 Task: Search one way flight ticket for 3 adults, 3 children in premium economy from Orlando: Orlando International Airport to Greensboro: Piedmont Triad International Airport on 5-1-2023. Number of bags: 1 carry on bag. Price is upto 108000. Outbound departure time preference is 8:00.
Action: Mouse moved to (171, 139)
Screenshot: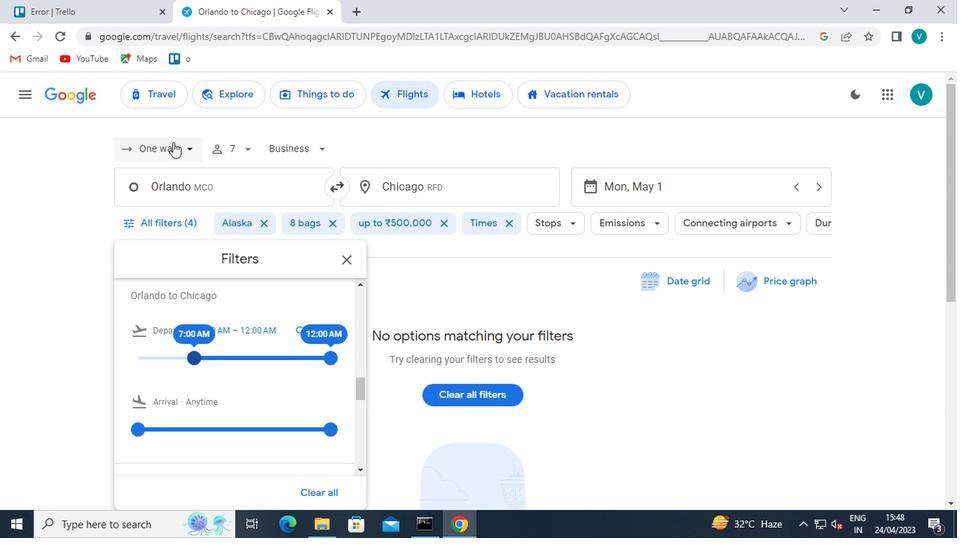 
Action: Mouse pressed left at (171, 139)
Screenshot: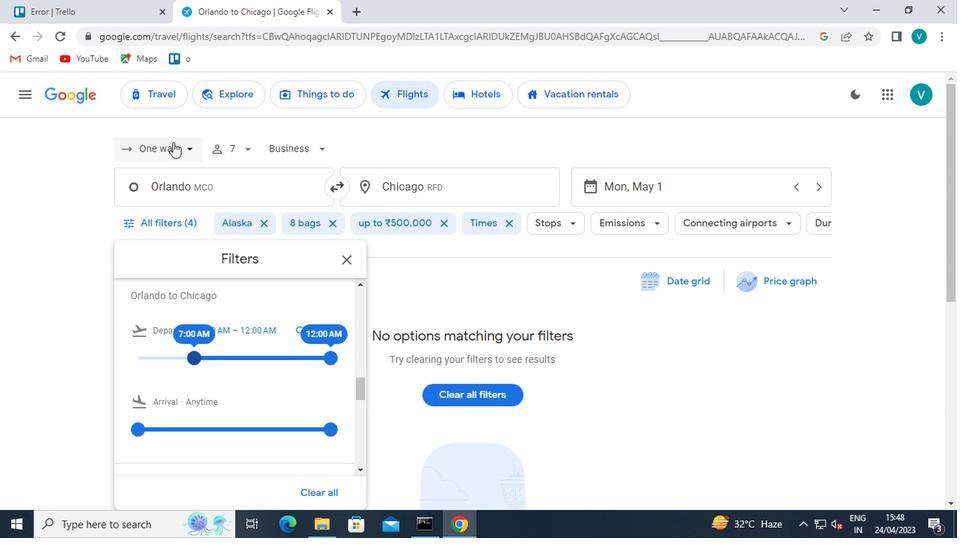 
Action: Mouse moved to (170, 220)
Screenshot: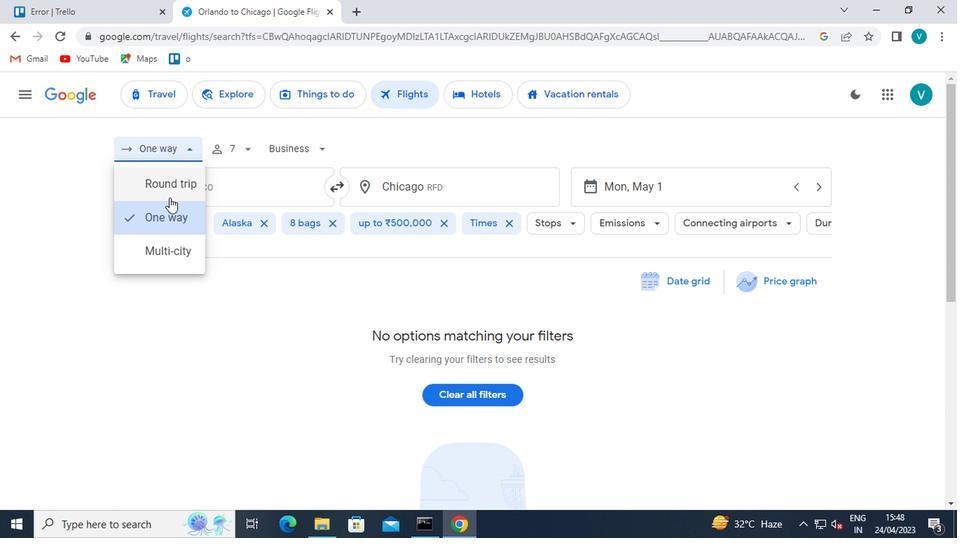 
Action: Mouse pressed left at (170, 220)
Screenshot: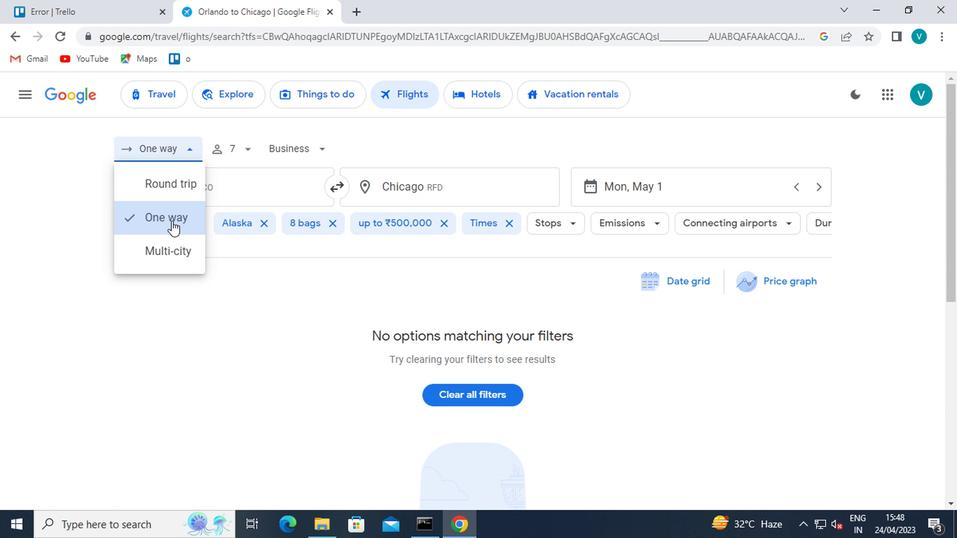 
Action: Mouse moved to (250, 147)
Screenshot: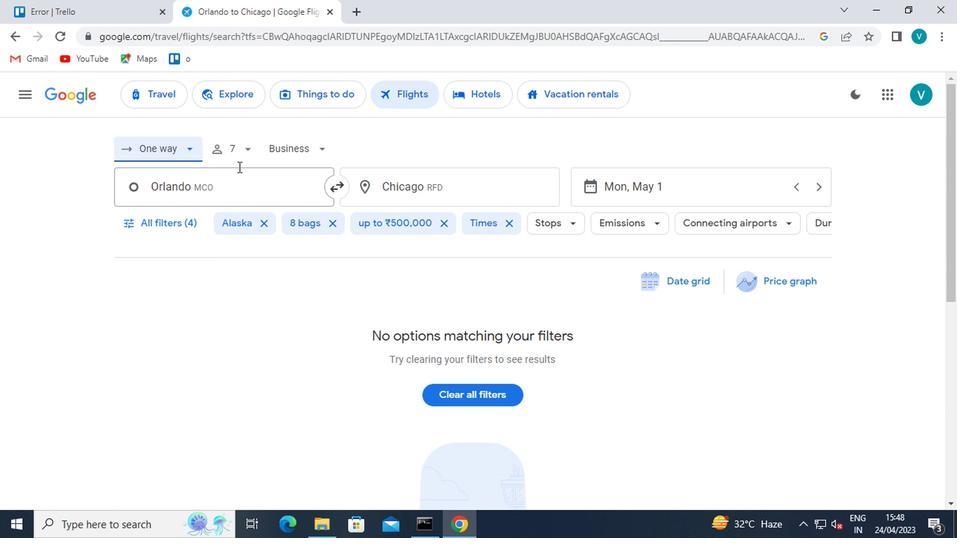 
Action: Mouse pressed left at (250, 147)
Screenshot: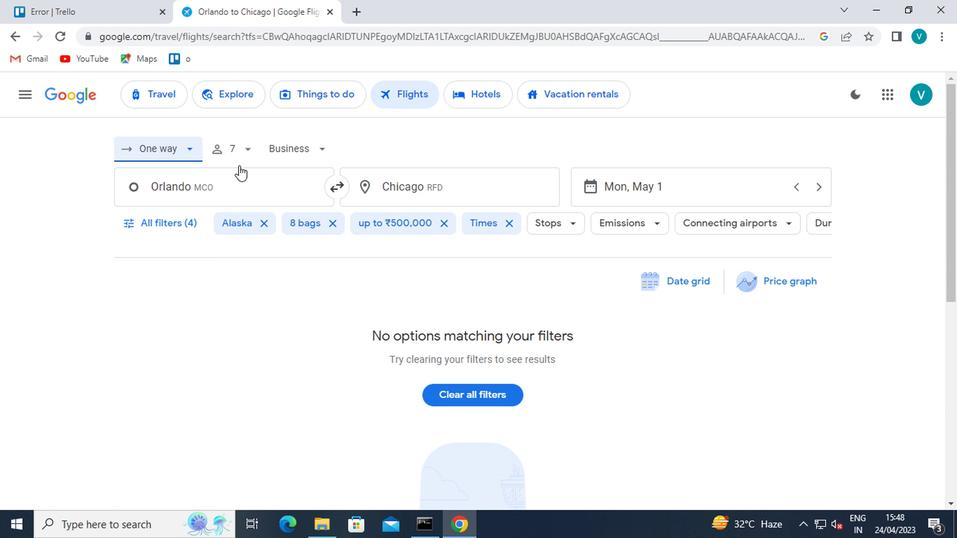 
Action: Mouse moved to (342, 178)
Screenshot: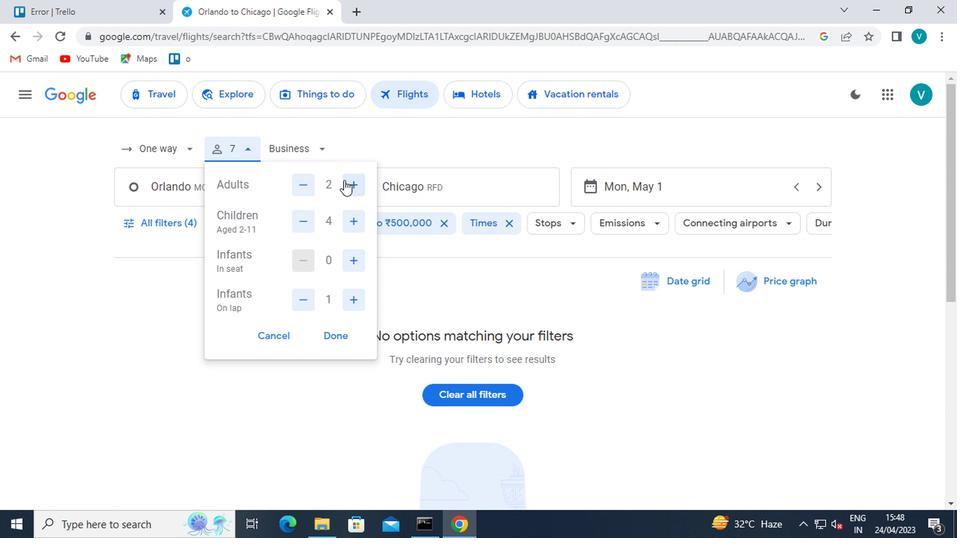 
Action: Mouse pressed left at (342, 178)
Screenshot: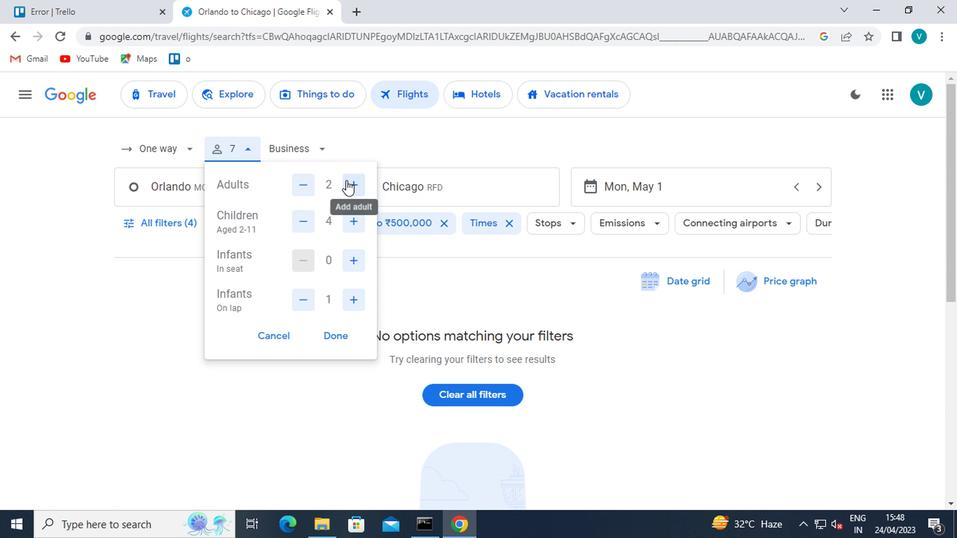 
Action: Mouse moved to (300, 217)
Screenshot: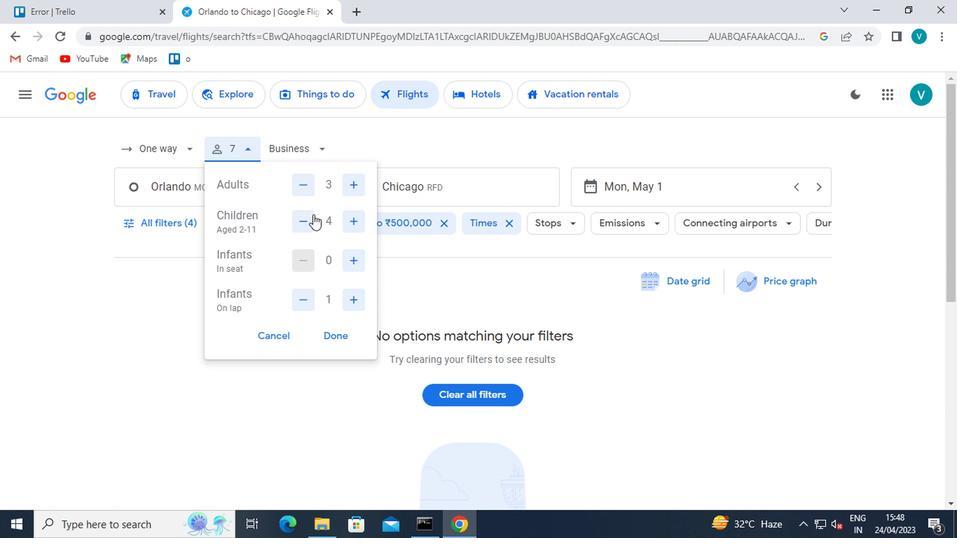 
Action: Mouse pressed left at (300, 217)
Screenshot: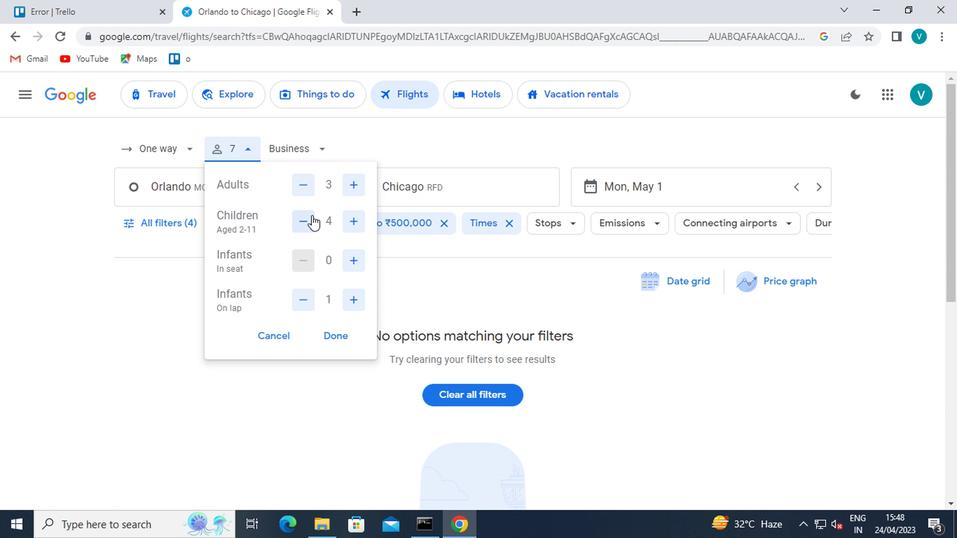 
Action: Mouse moved to (303, 298)
Screenshot: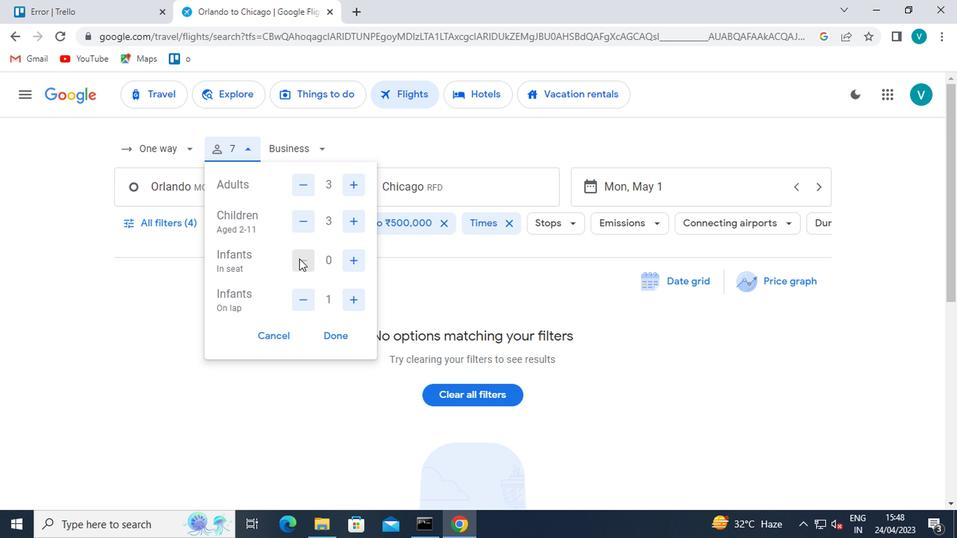 
Action: Mouse pressed left at (303, 298)
Screenshot: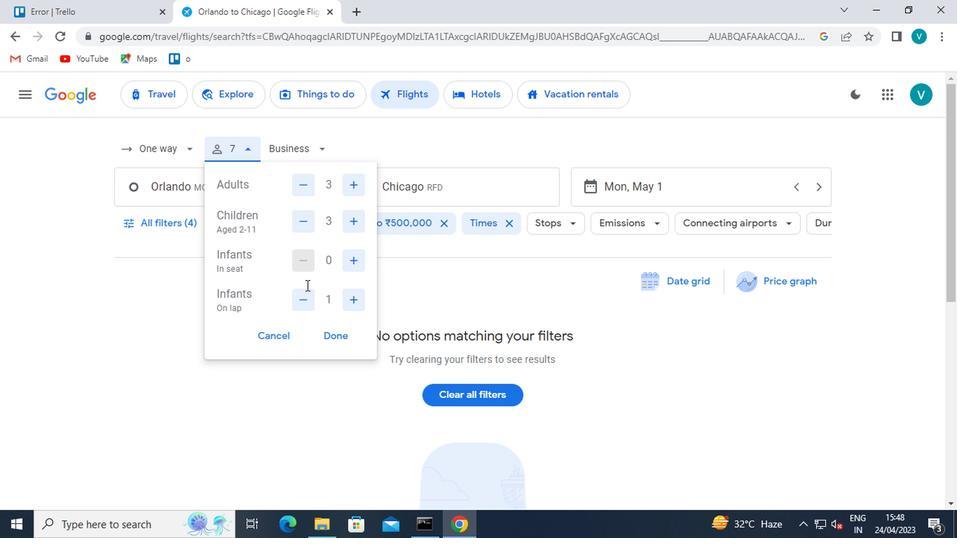 
Action: Mouse moved to (332, 337)
Screenshot: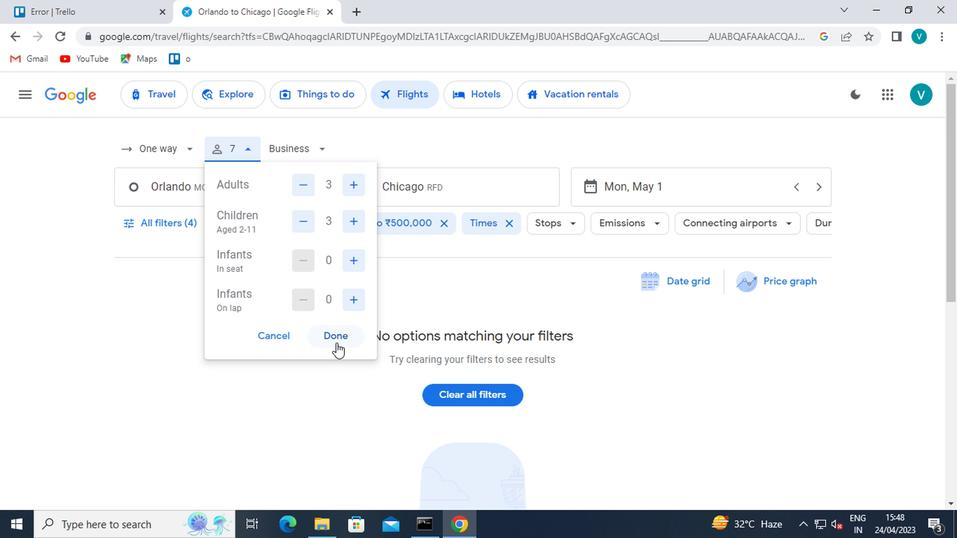 
Action: Mouse pressed left at (332, 337)
Screenshot: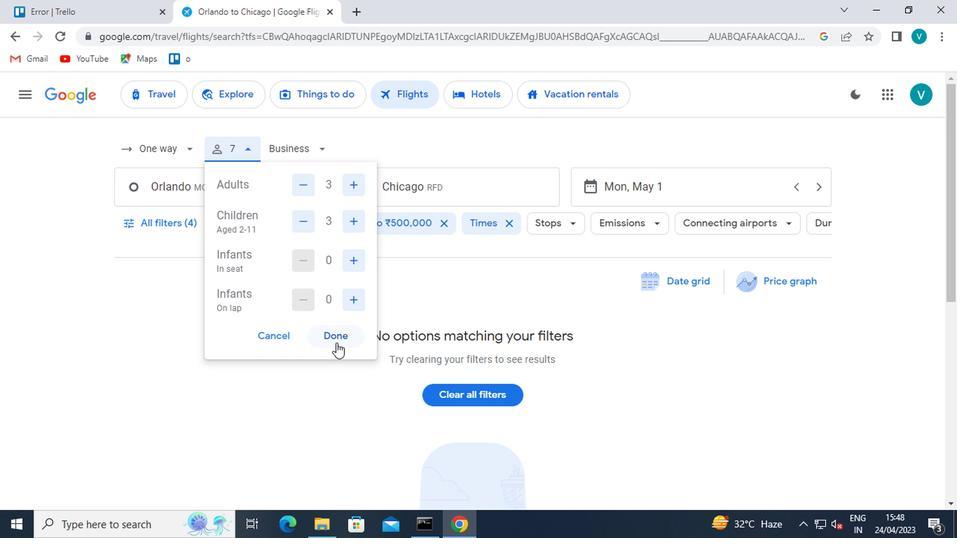 
Action: Mouse moved to (318, 155)
Screenshot: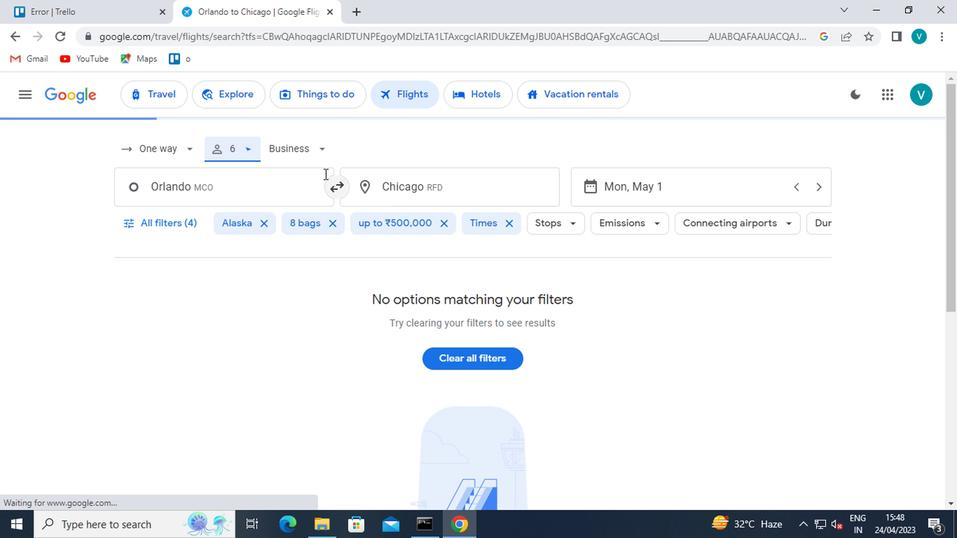 
Action: Mouse pressed left at (318, 155)
Screenshot: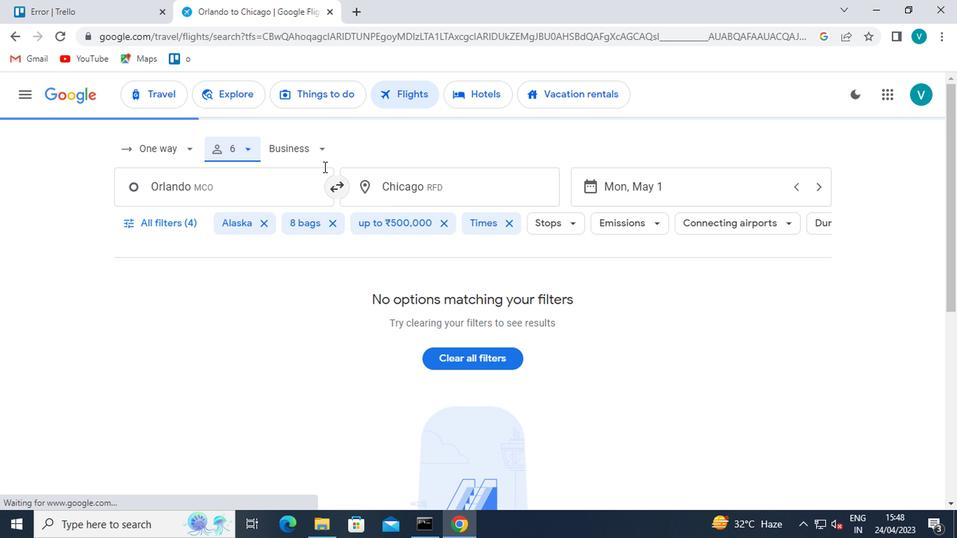 
Action: Mouse moved to (323, 219)
Screenshot: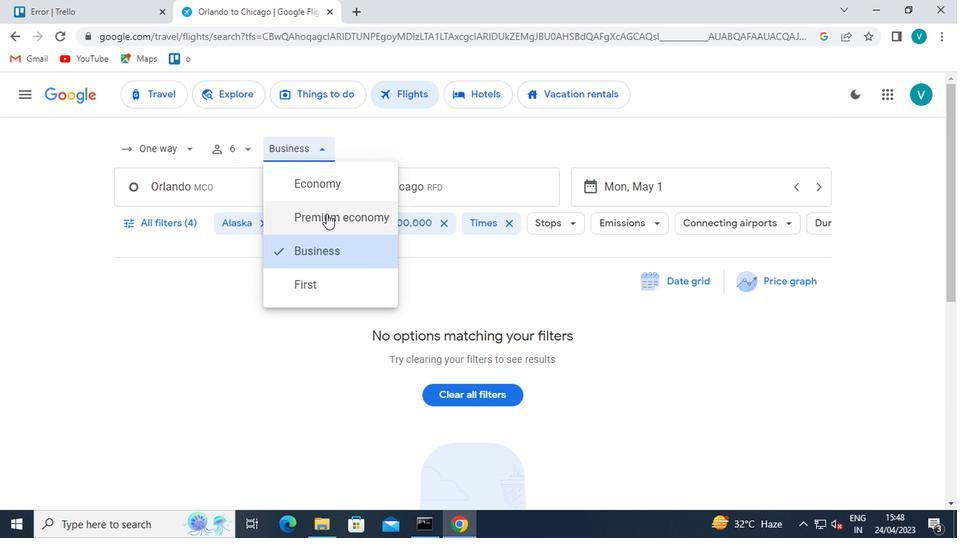 
Action: Mouse pressed left at (323, 219)
Screenshot: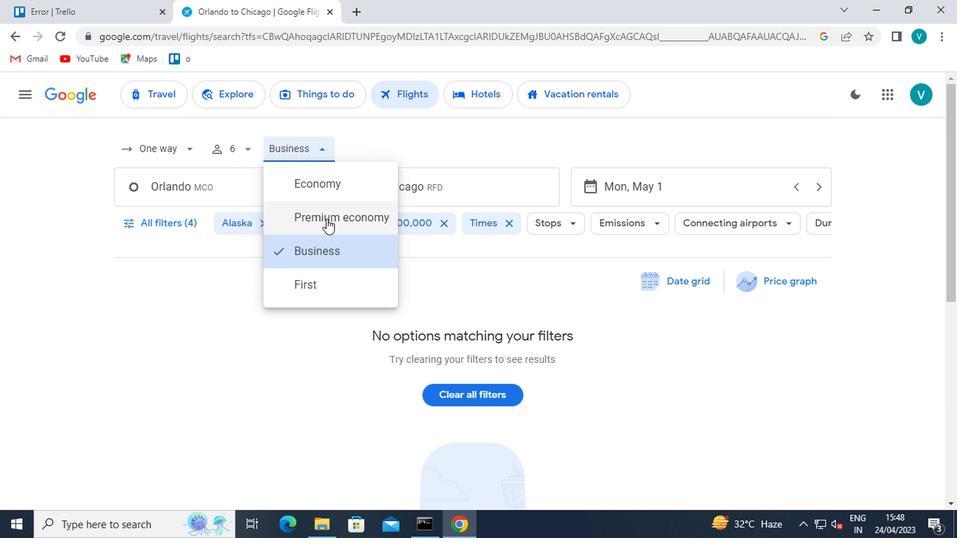 
Action: Mouse moved to (231, 195)
Screenshot: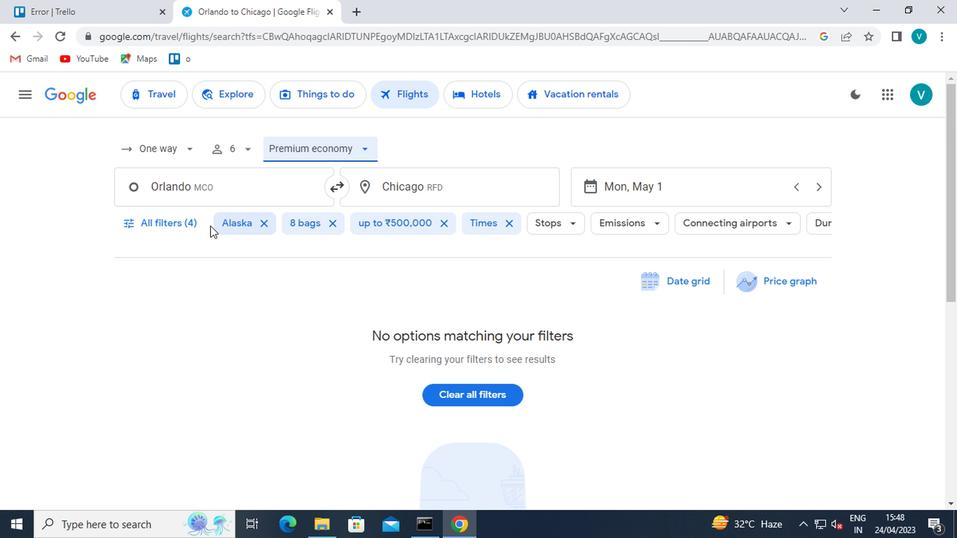 
Action: Mouse pressed left at (231, 195)
Screenshot: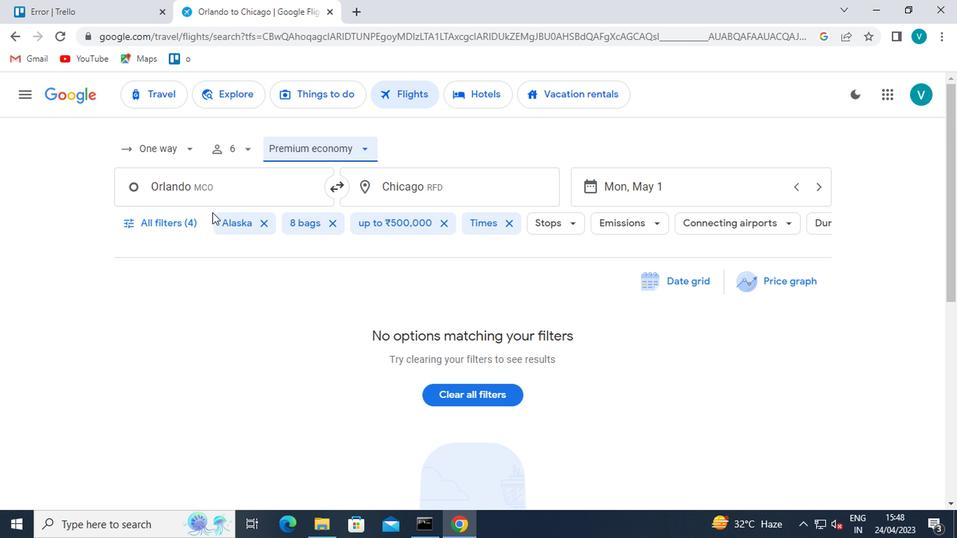 
Action: Mouse moved to (236, 257)
Screenshot: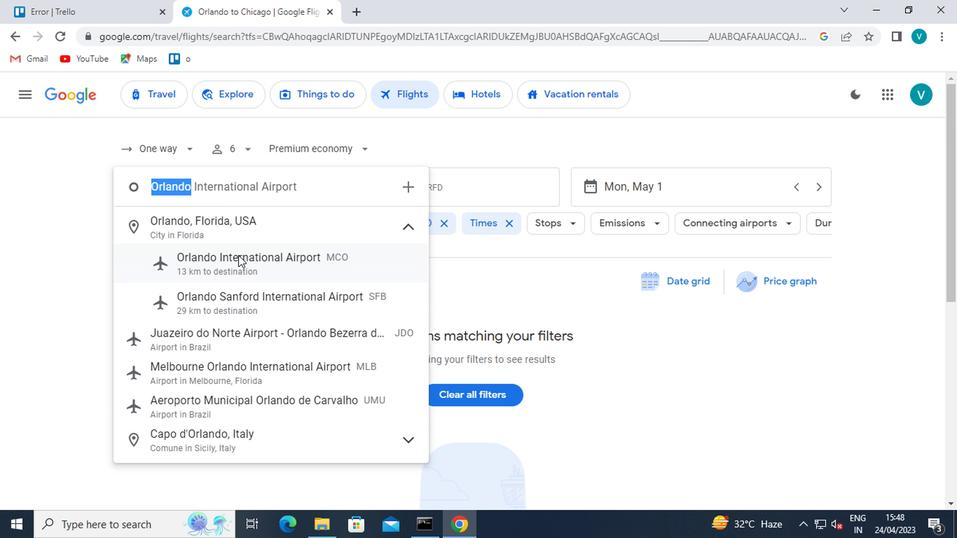 
Action: Mouse pressed left at (236, 257)
Screenshot: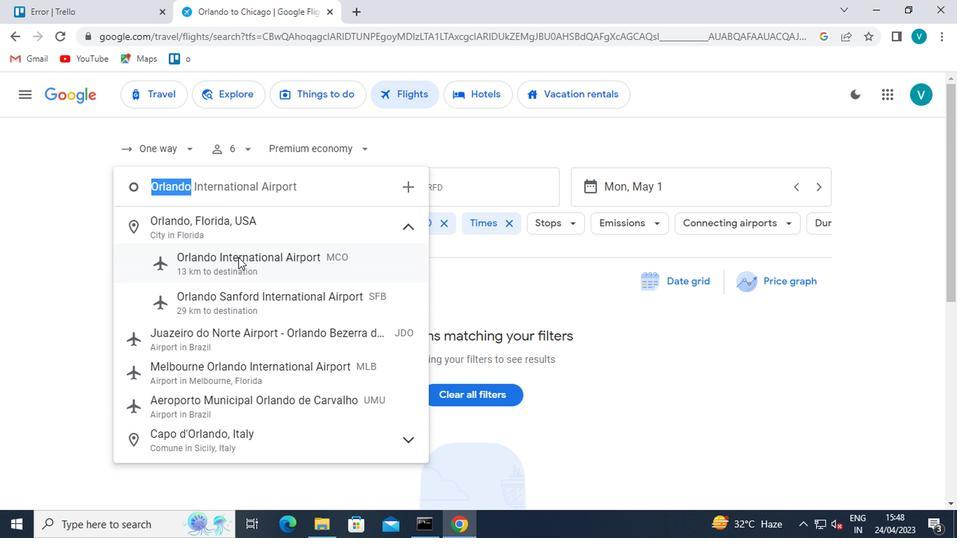 
Action: Mouse moved to (447, 181)
Screenshot: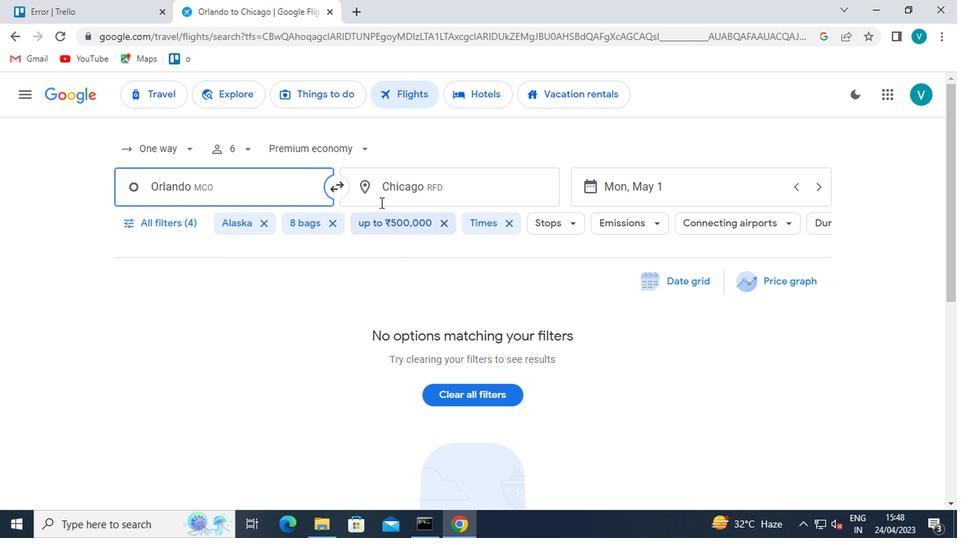 
Action: Mouse pressed left at (447, 181)
Screenshot: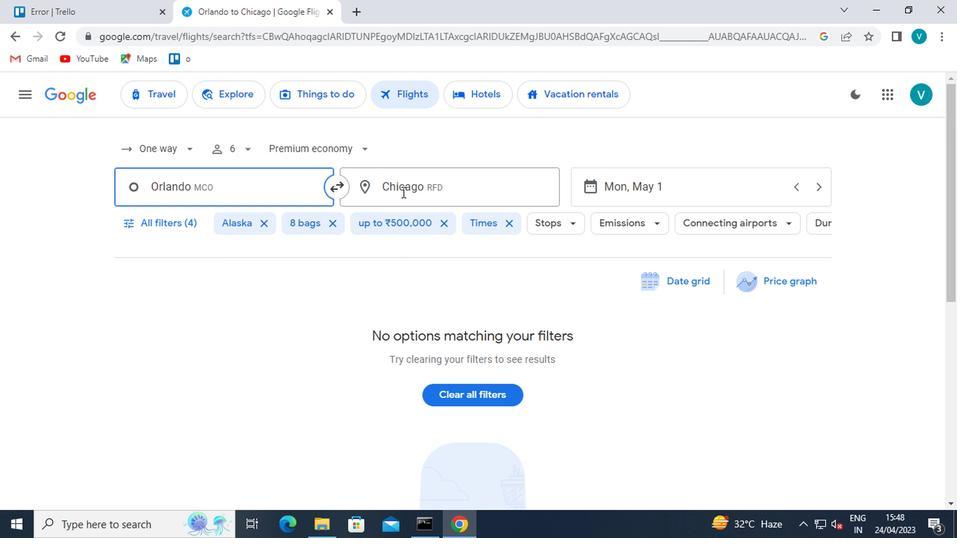 
Action: Mouse moved to (395, 154)
Screenshot: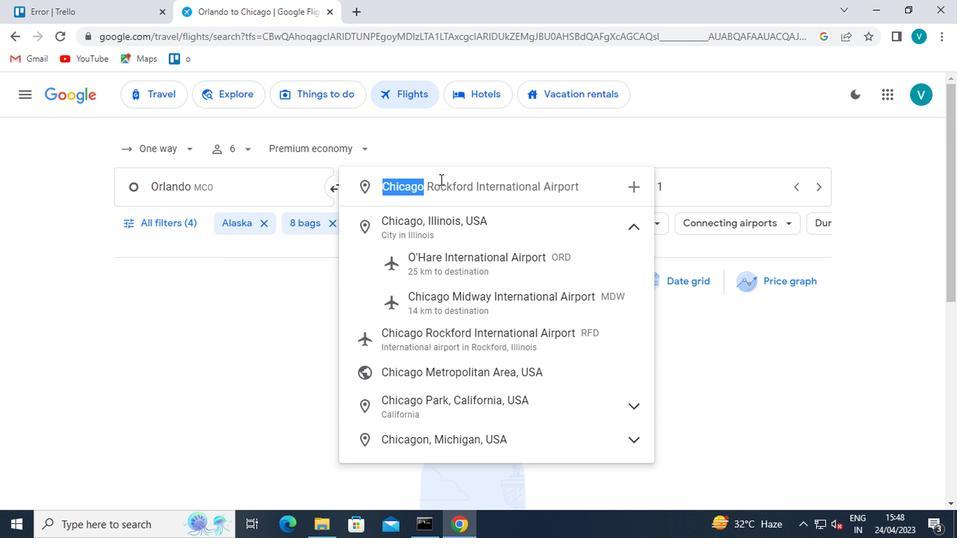 
Action: Key pressed <Key.shift>GREENSBORO
Screenshot: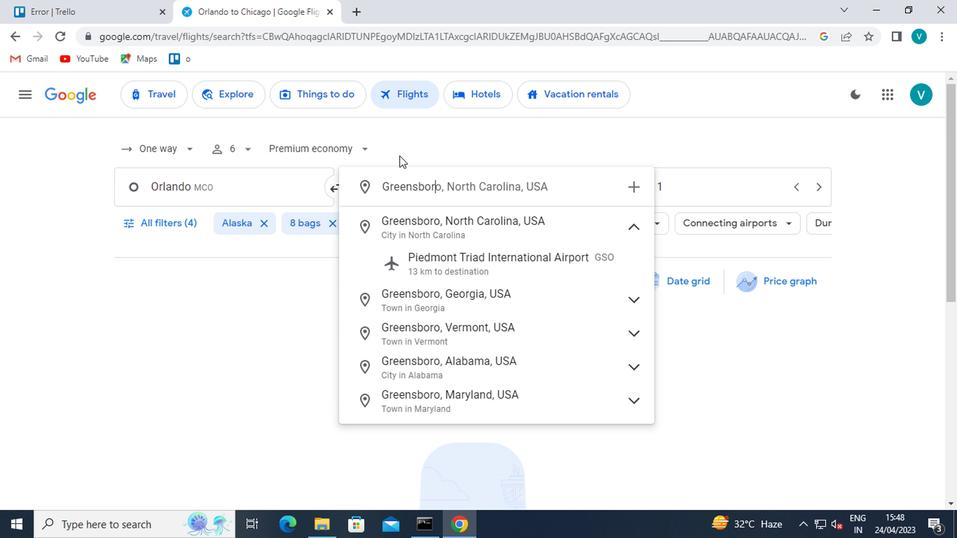 
Action: Mouse moved to (462, 250)
Screenshot: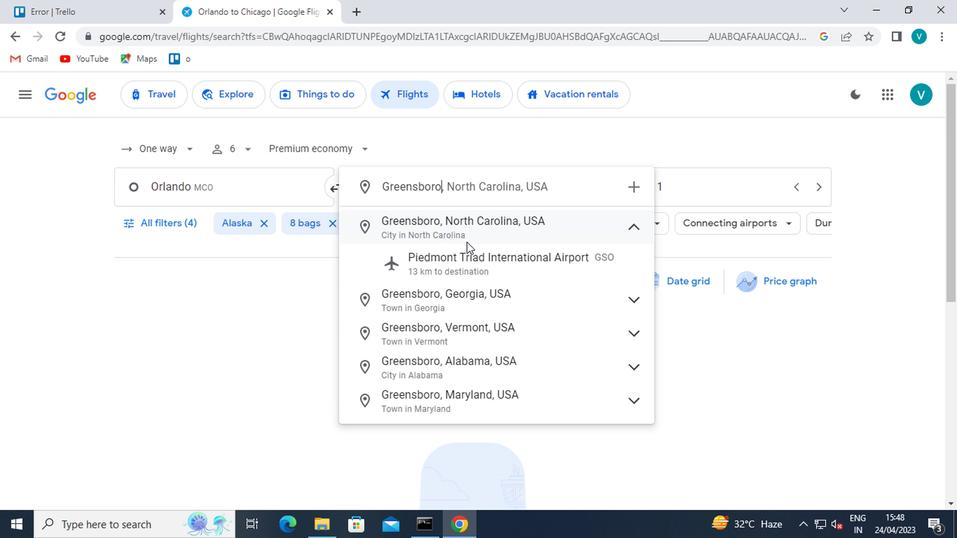 
Action: Mouse pressed left at (462, 250)
Screenshot: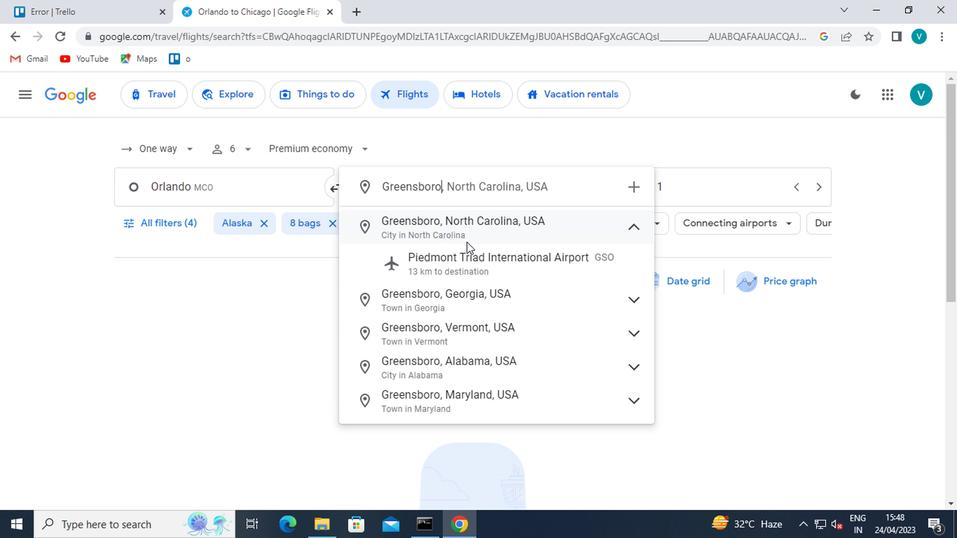 
Action: Mouse moved to (731, 180)
Screenshot: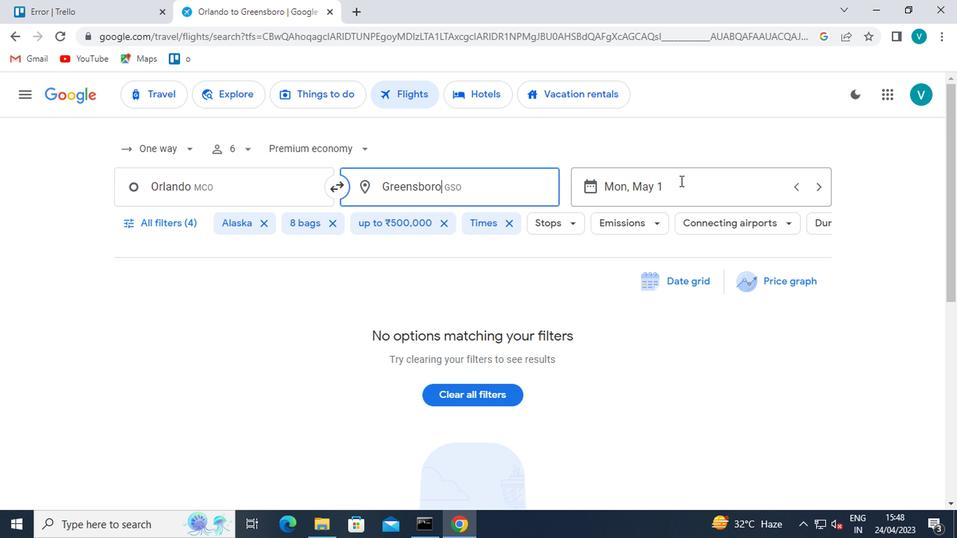 
Action: Mouse pressed left at (731, 180)
Screenshot: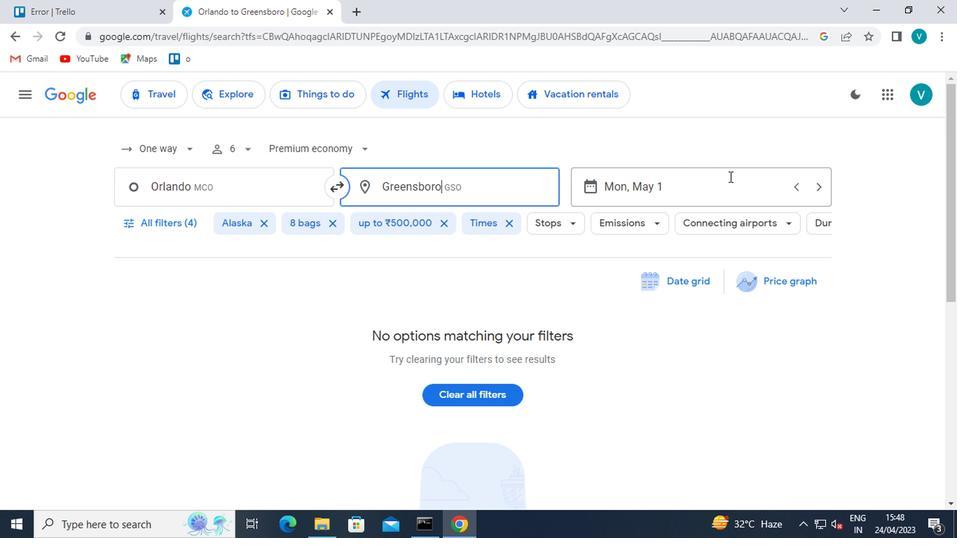 
Action: Mouse moved to (631, 257)
Screenshot: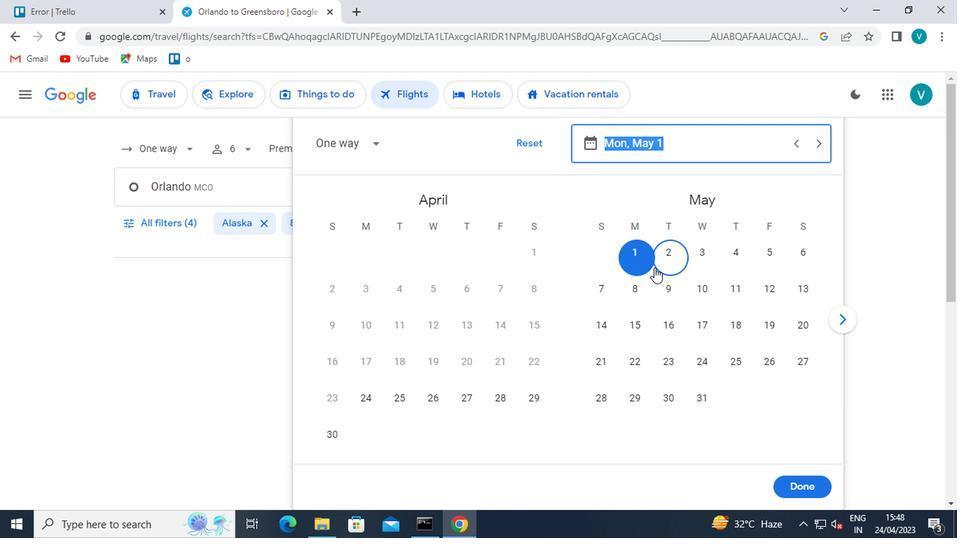 
Action: Mouse pressed left at (631, 257)
Screenshot: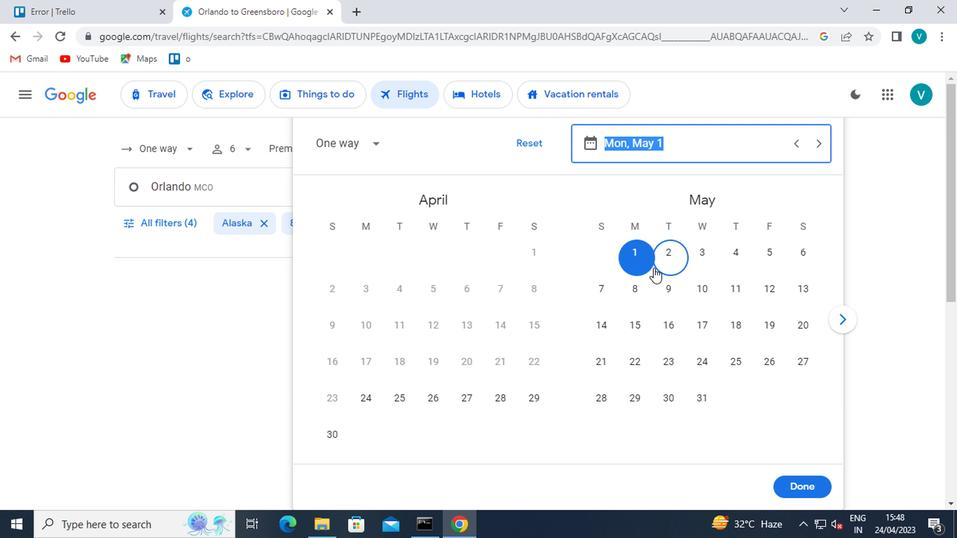 
Action: Mouse moved to (780, 493)
Screenshot: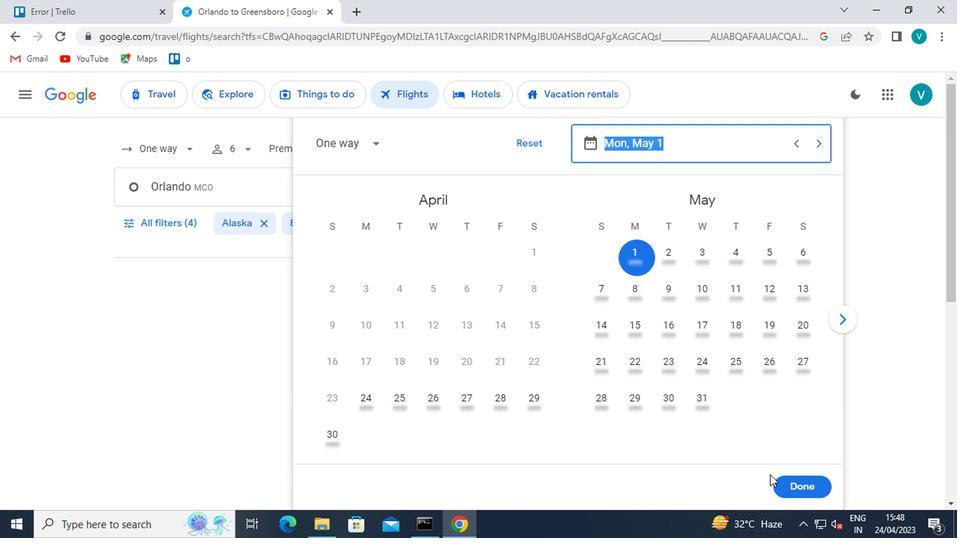 
Action: Mouse pressed left at (780, 493)
Screenshot: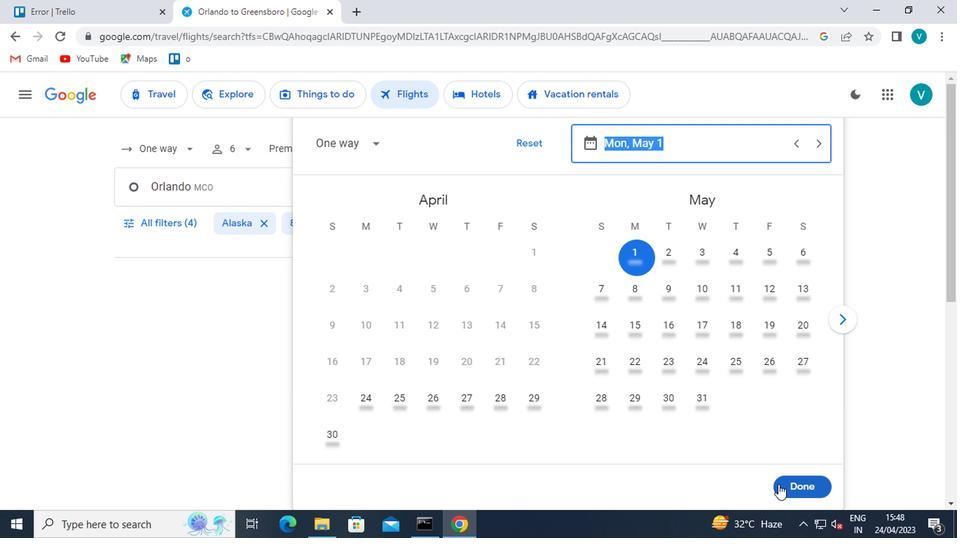 
Action: Mouse moved to (181, 227)
Screenshot: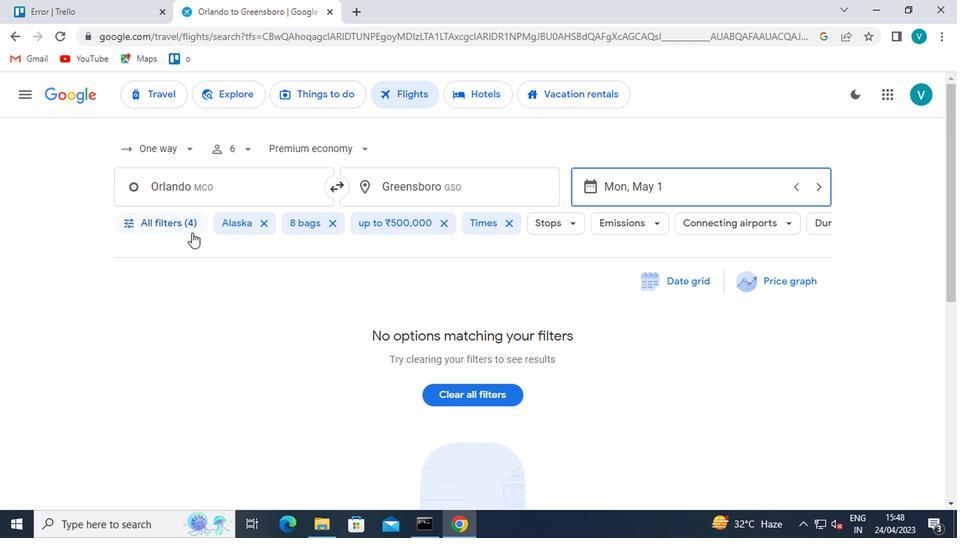 
Action: Mouse pressed left at (181, 227)
Screenshot: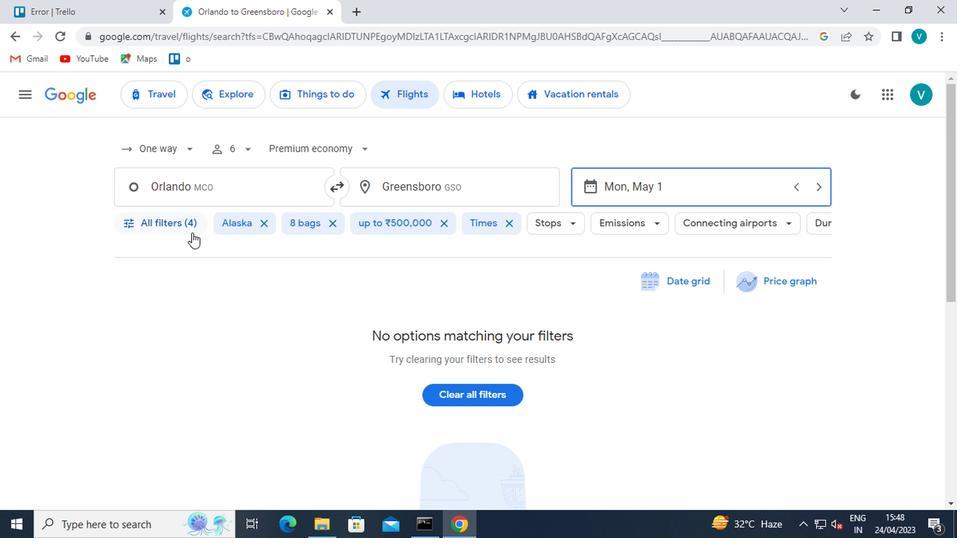 
Action: Mouse moved to (309, 353)
Screenshot: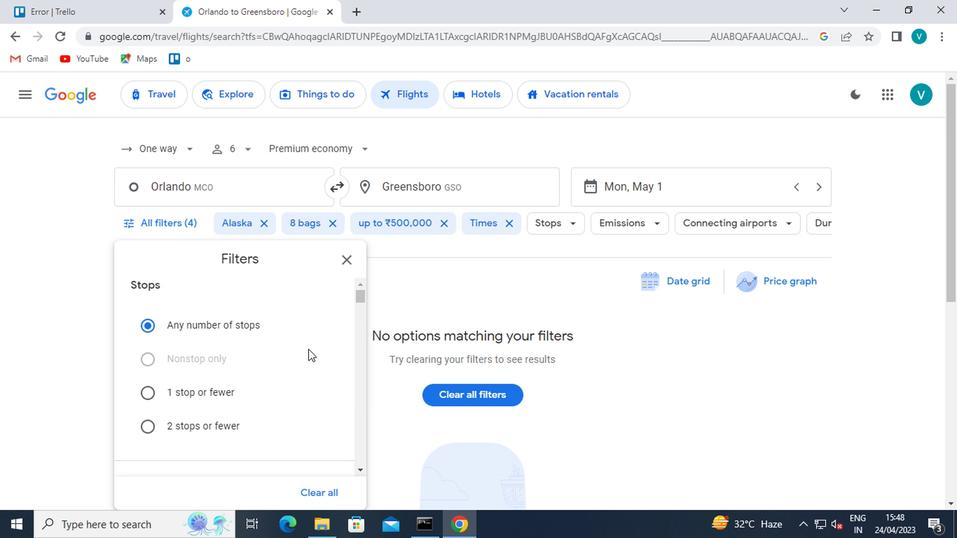 
Action: Mouse scrolled (309, 352) with delta (0, 0)
Screenshot: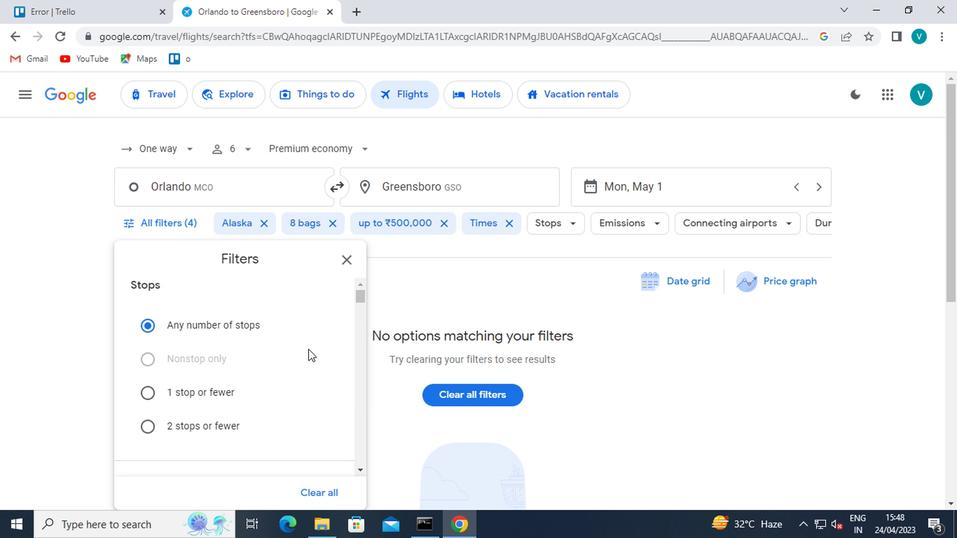 
Action: Mouse moved to (313, 352)
Screenshot: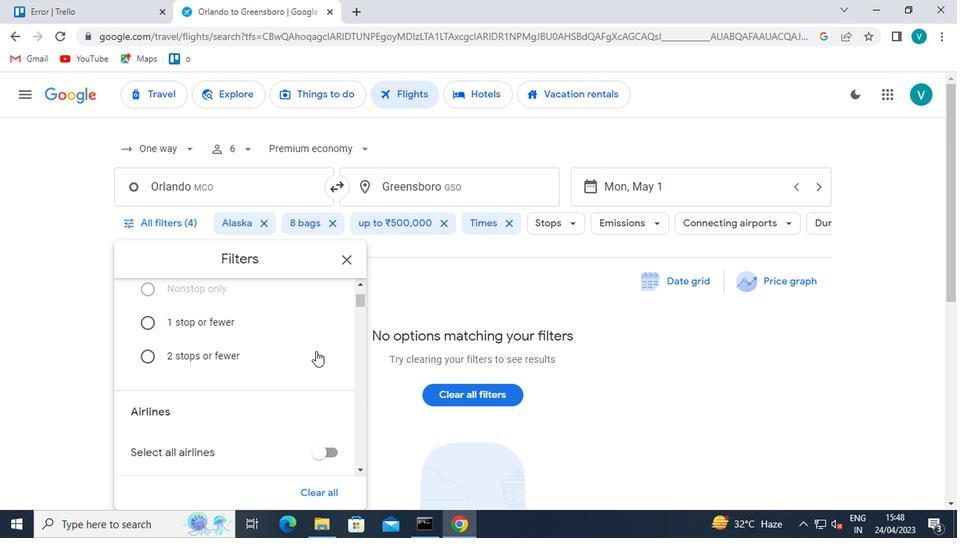 
Action: Mouse scrolled (313, 351) with delta (0, 0)
Screenshot: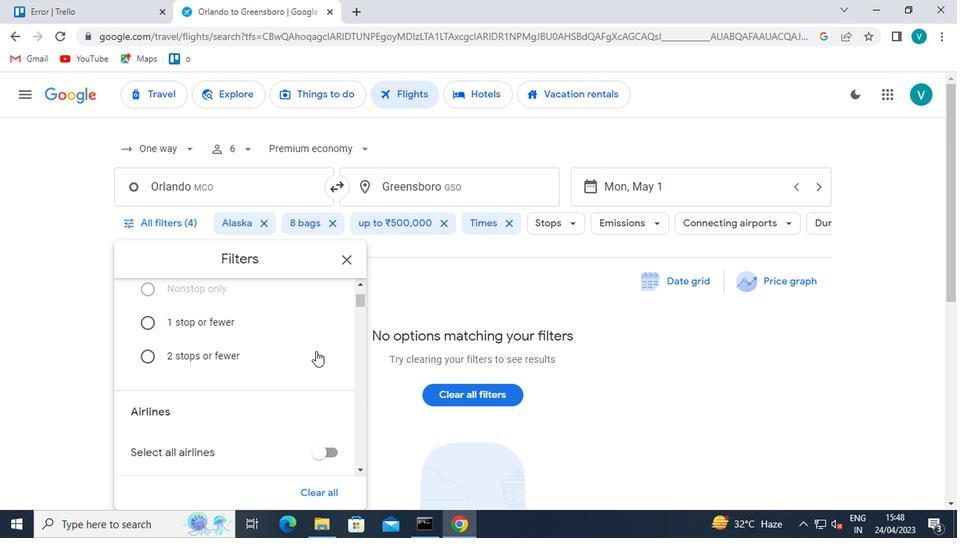 
Action: Mouse scrolled (313, 351) with delta (0, 0)
Screenshot: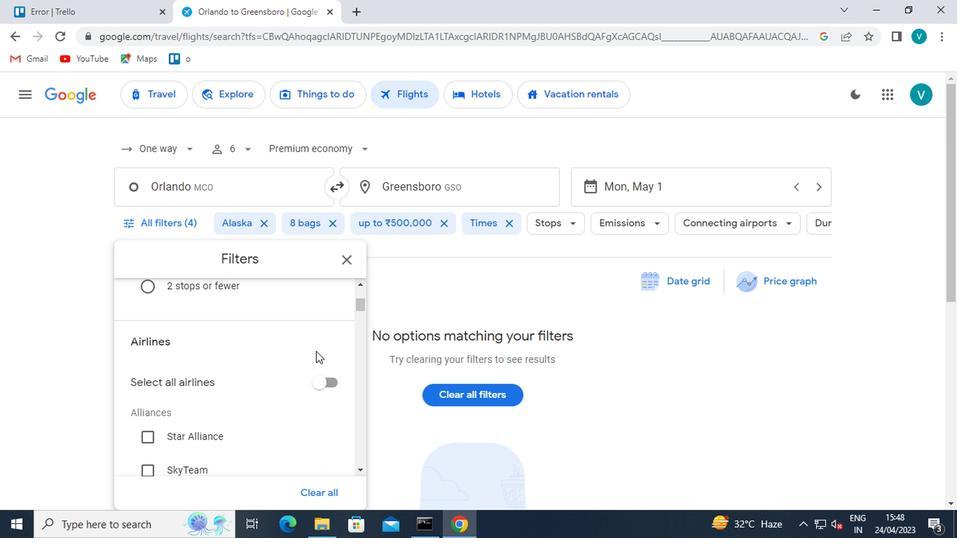 
Action: Mouse scrolled (313, 351) with delta (0, 0)
Screenshot: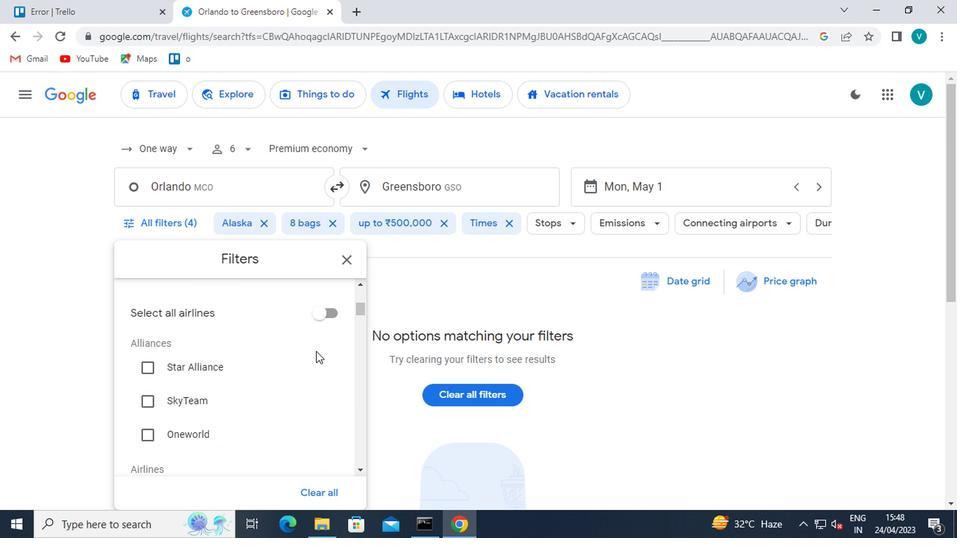 
Action: Mouse scrolled (313, 351) with delta (0, 0)
Screenshot: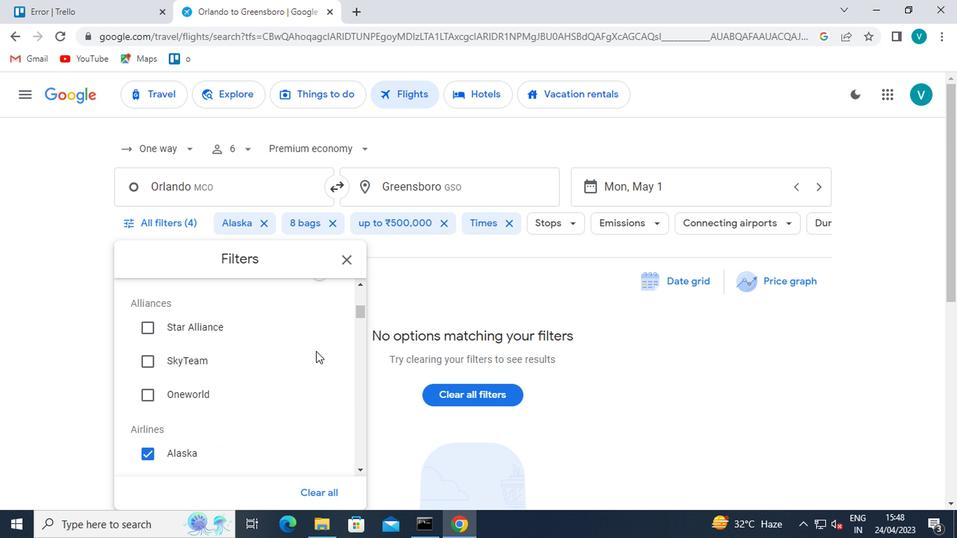 
Action: Mouse scrolled (313, 353) with delta (0, 0)
Screenshot: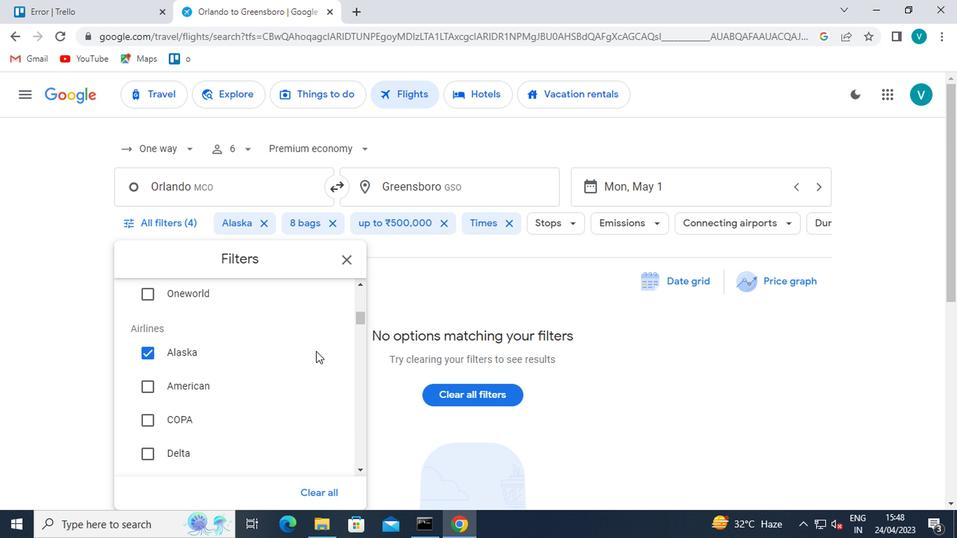 
Action: Mouse scrolled (313, 353) with delta (0, 0)
Screenshot: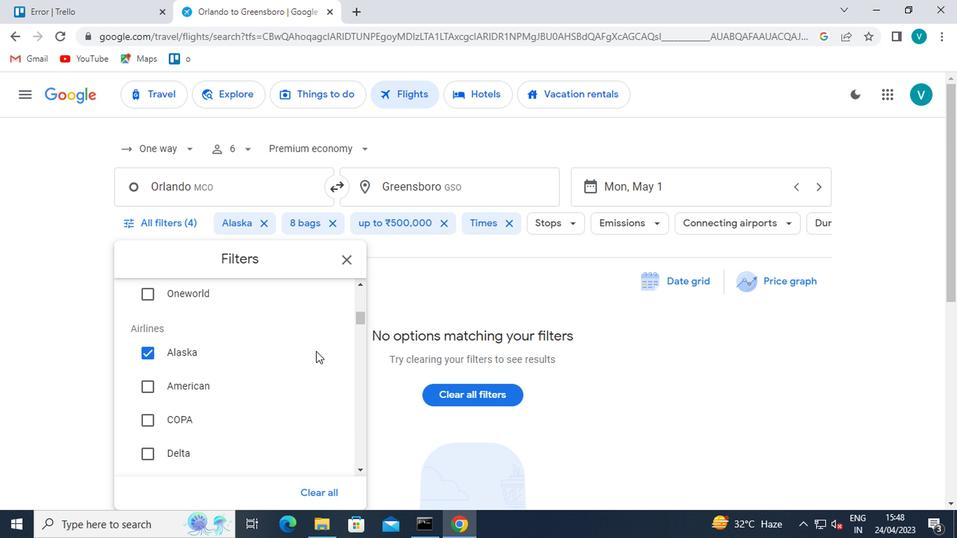 
Action: Mouse scrolled (313, 353) with delta (0, 0)
Screenshot: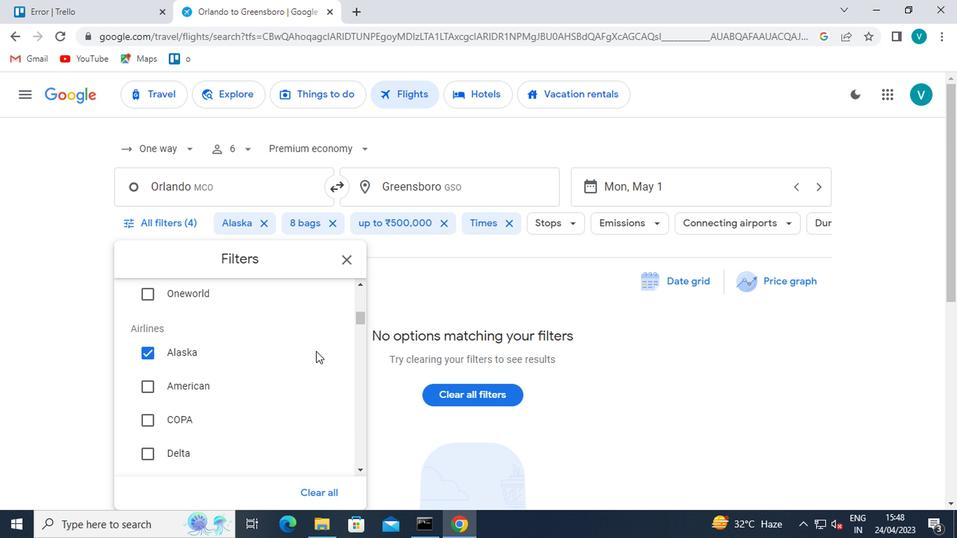 
Action: Mouse scrolled (313, 353) with delta (0, 0)
Screenshot: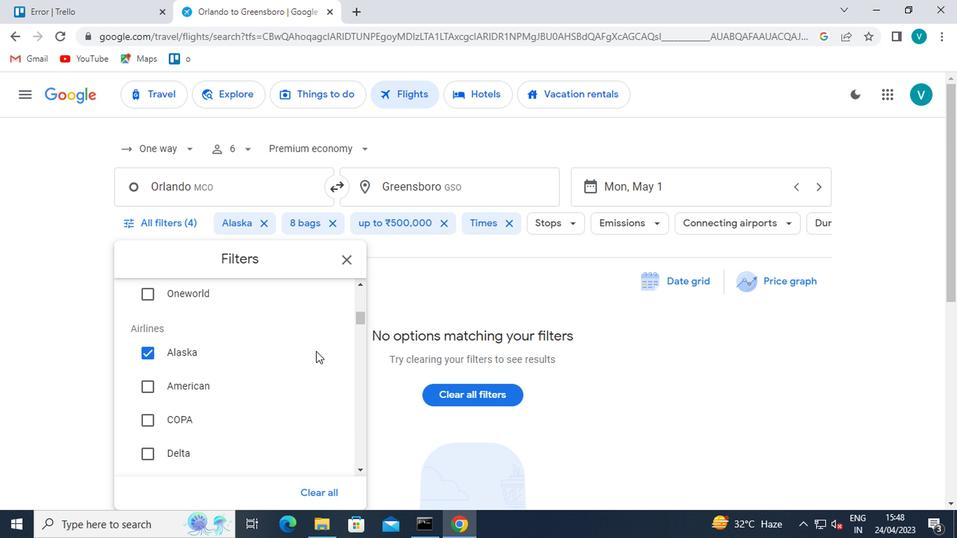 
Action: Mouse scrolled (313, 353) with delta (0, 0)
Screenshot: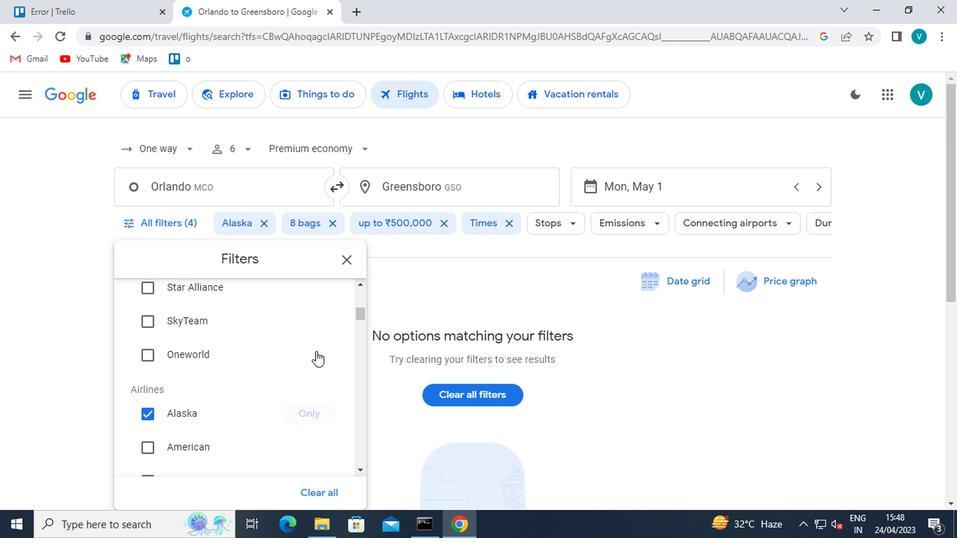 
Action: Mouse scrolled (313, 351) with delta (0, 0)
Screenshot: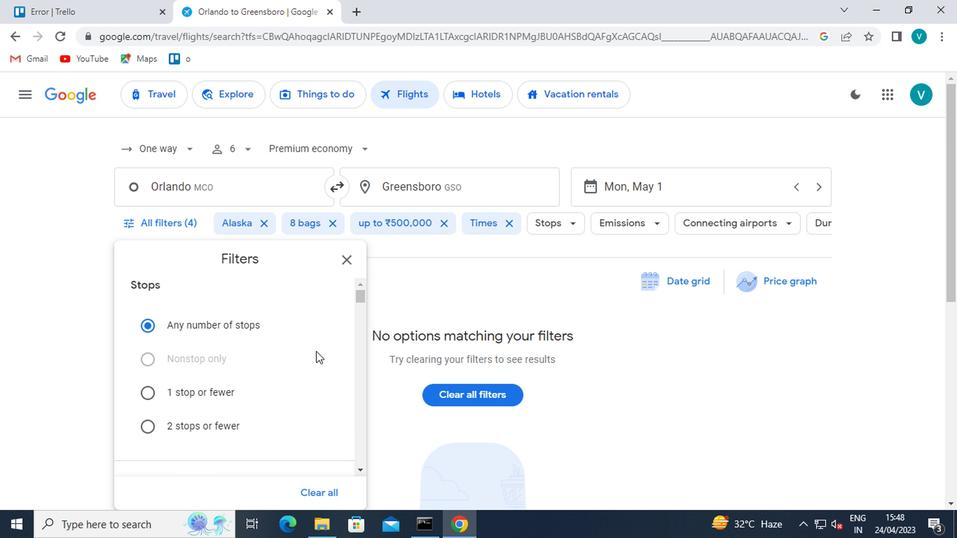 
Action: Mouse scrolled (313, 351) with delta (0, 0)
Screenshot: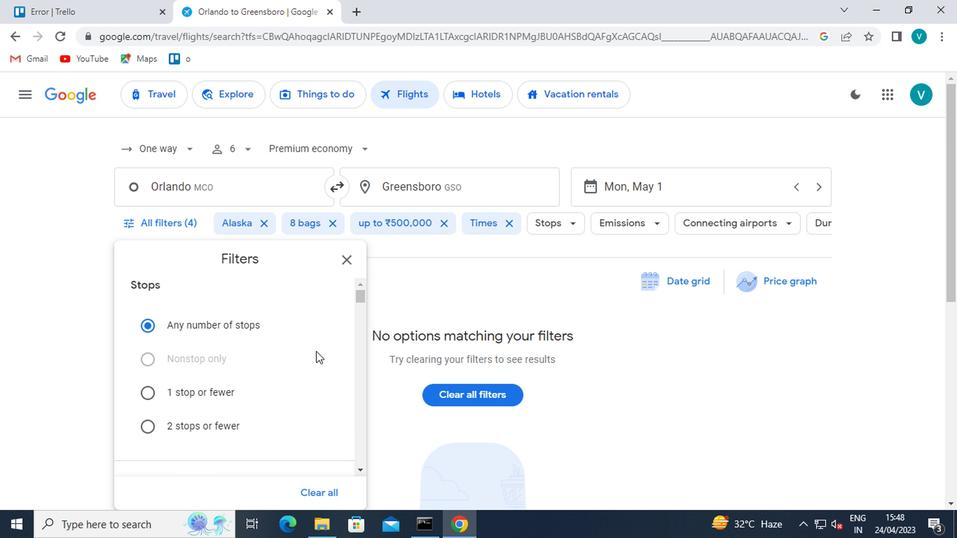 
Action: Mouse scrolled (313, 351) with delta (0, 0)
Screenshot: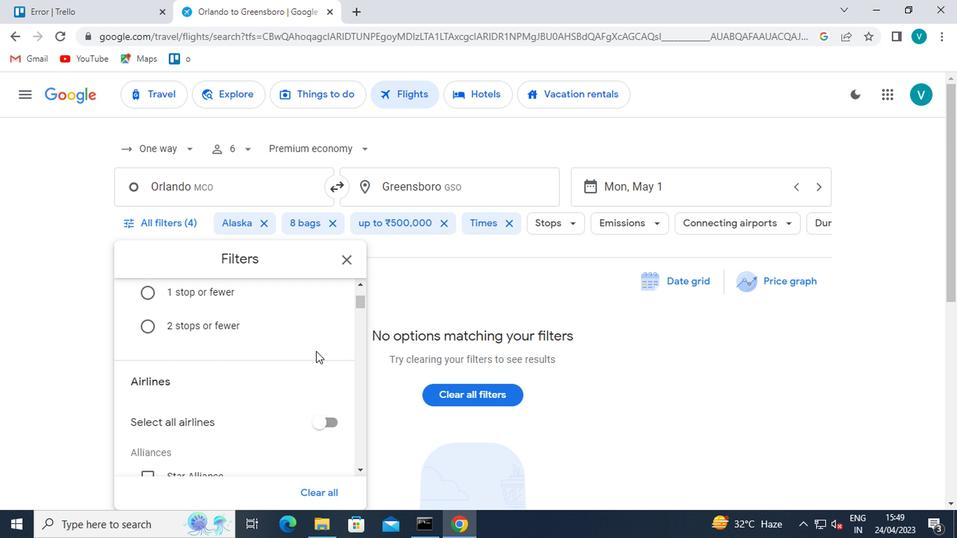 
Action: Mouse scrolled (313, 351) with delta (0, 0)
Screenshot: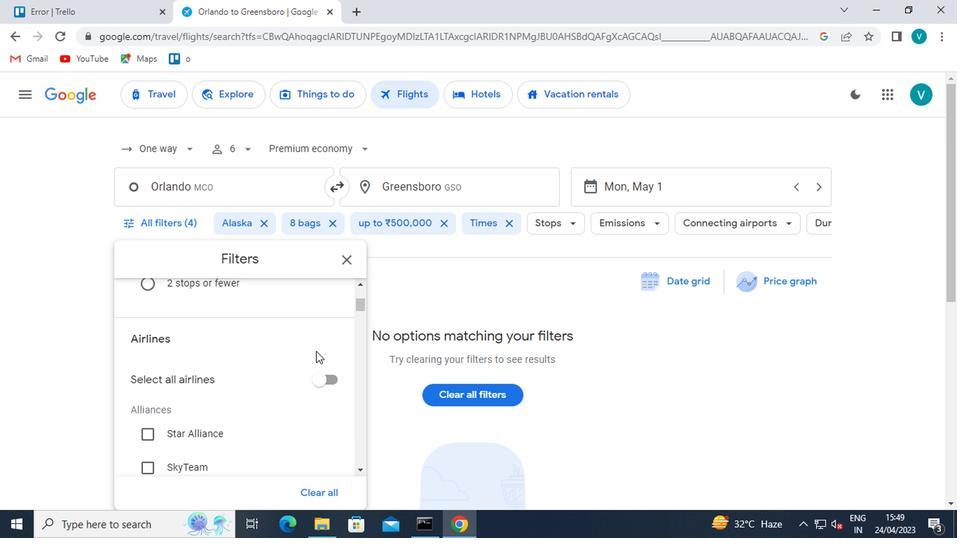 
Action: Mouse scrolled (313, 351) with delta (0, 0)
Screenshot: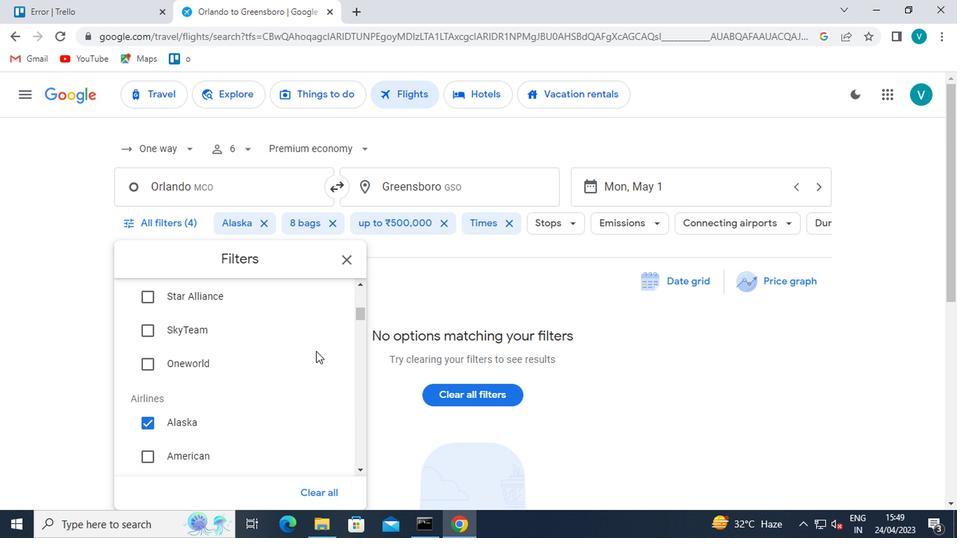 
Action: Mouse moved to (313, 352)
Screenshot: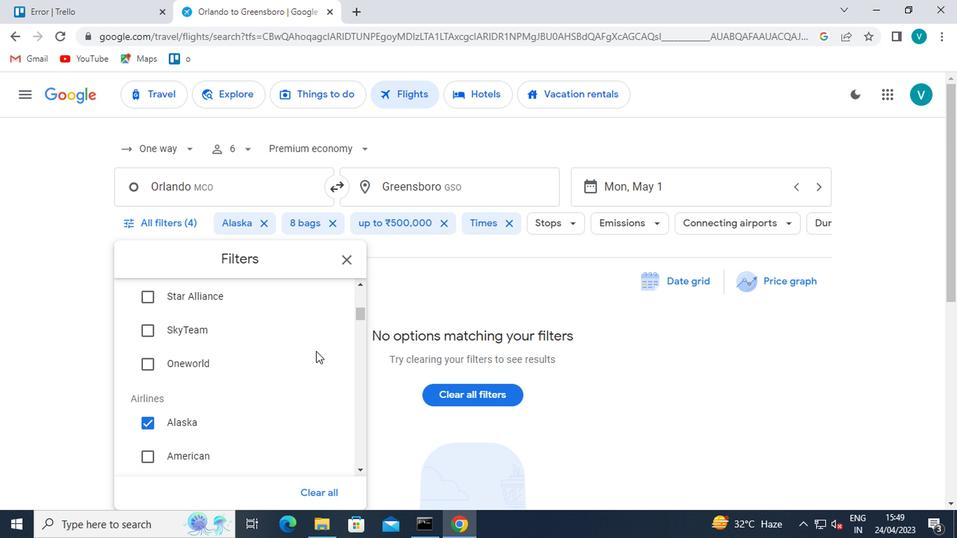 
Action: Mouse scrolled (313, 351) with delta (0, 0)
Screenshot: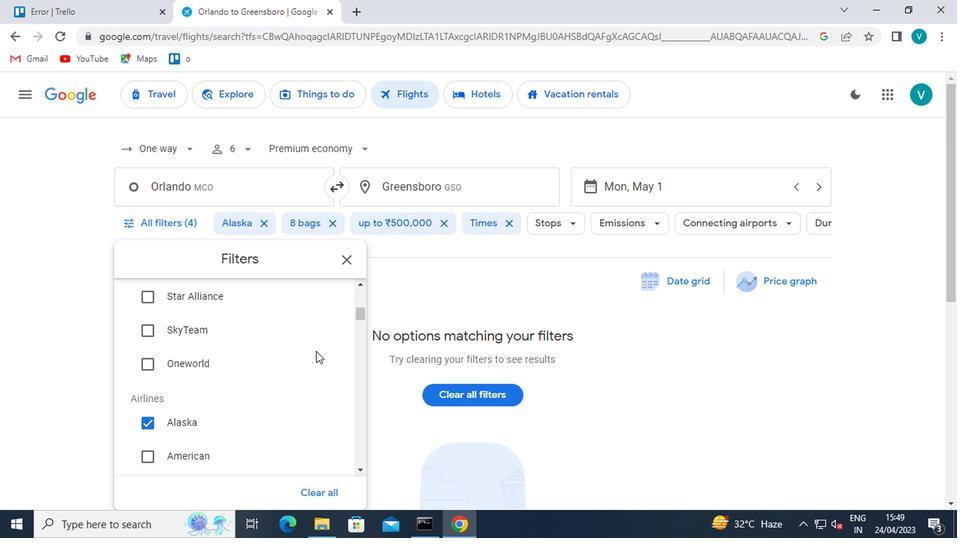 
Action: Mouse scrolled (313, 351) with delta (0, 0)
Screenshot: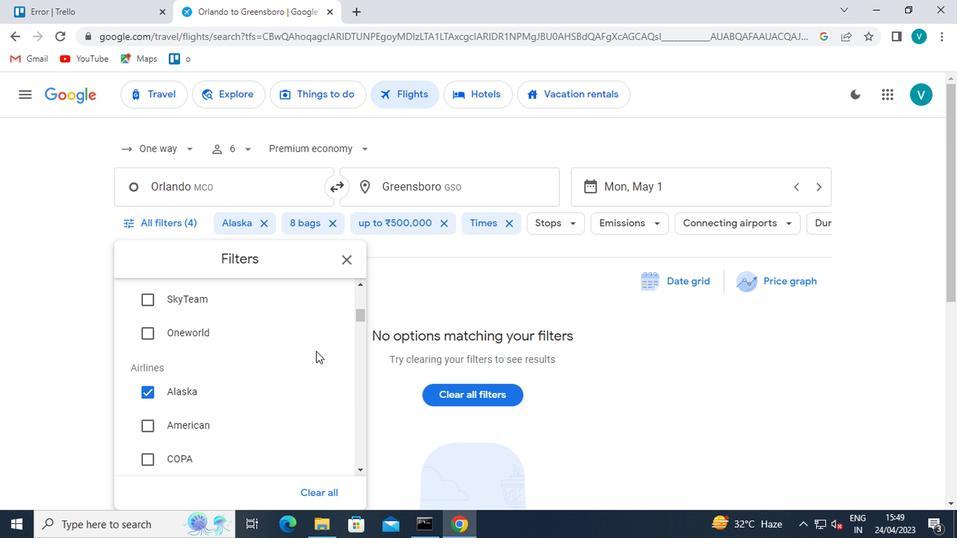 
Action: Mouse scrolled (313, 351) with delta (0, 0)
Screenshot: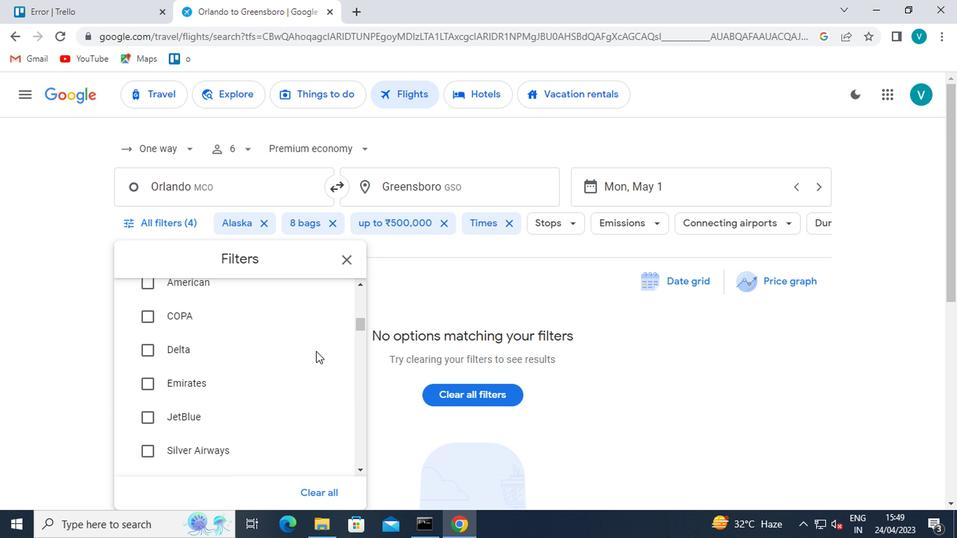 
Action: Mouse scrolled (313, 351) with delta (0, 0)
Screenshot: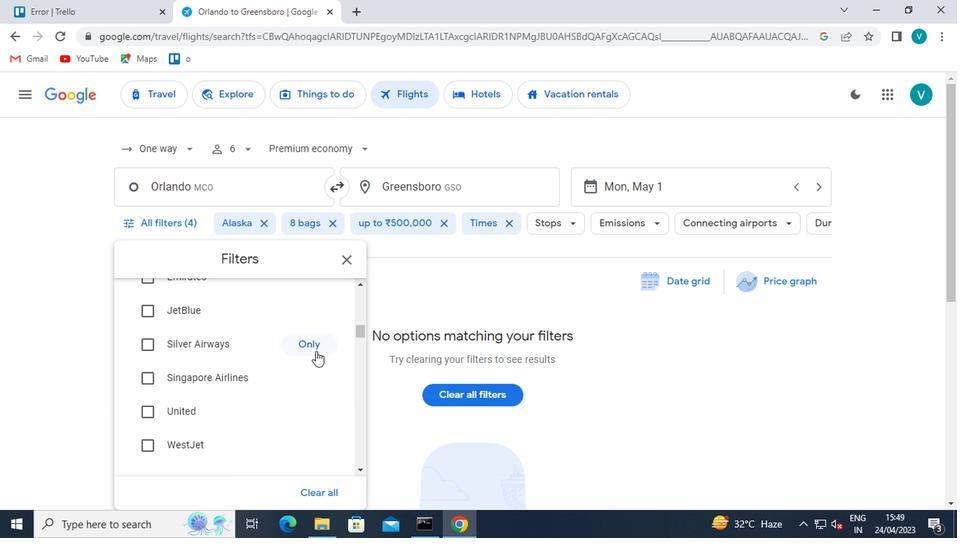 
Action: Mouse scrolled (313, 351) with delta (0, 0)
Screenshot: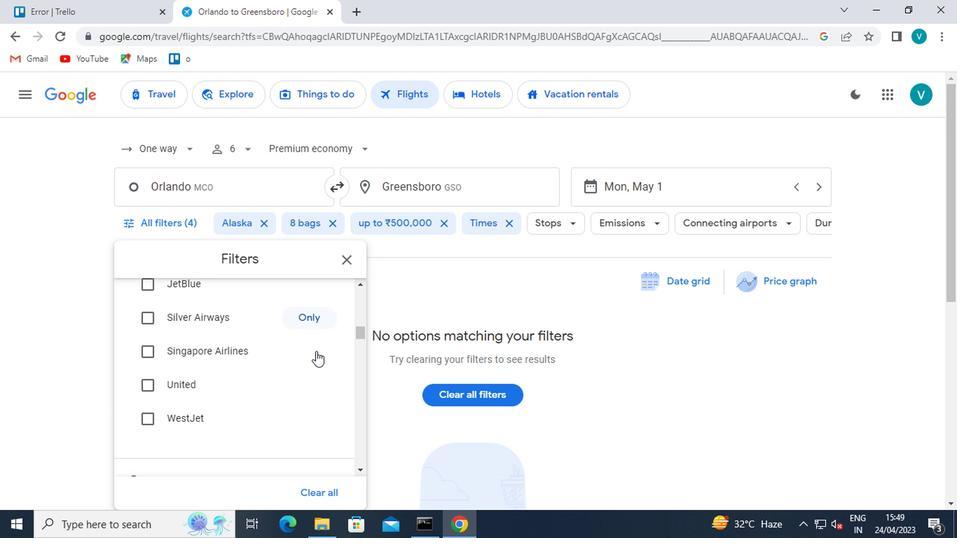 
Action: Mouse scrolled (313, 351) with delta (0, 0)
Screenshot: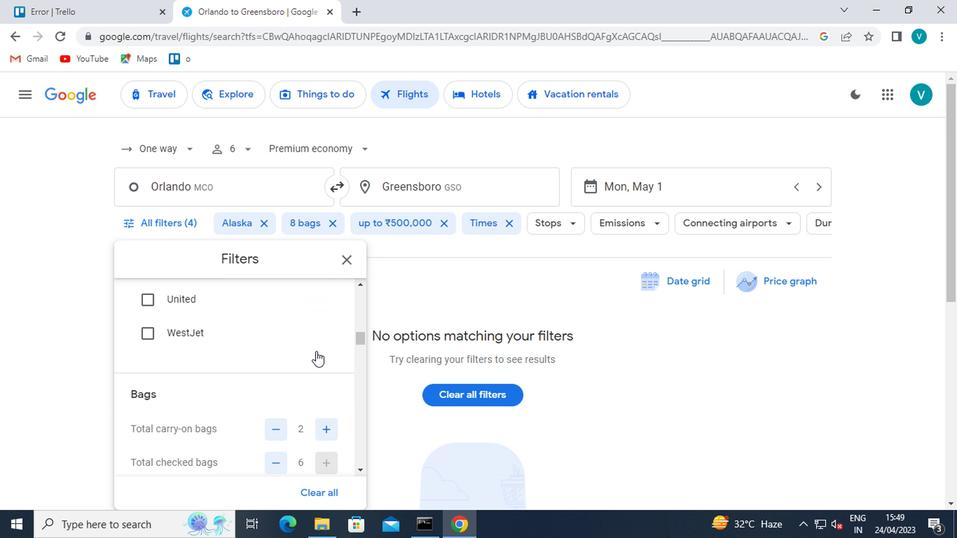 
Action: Mouse moved to (279, 334)
Screenshot: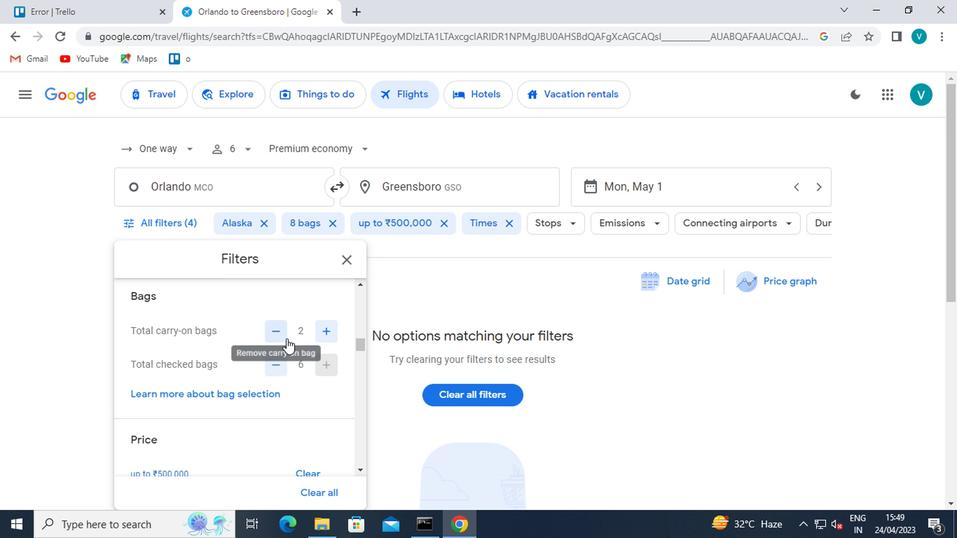 
Action: Mouse pressed left at (279, 334)
Screenshot: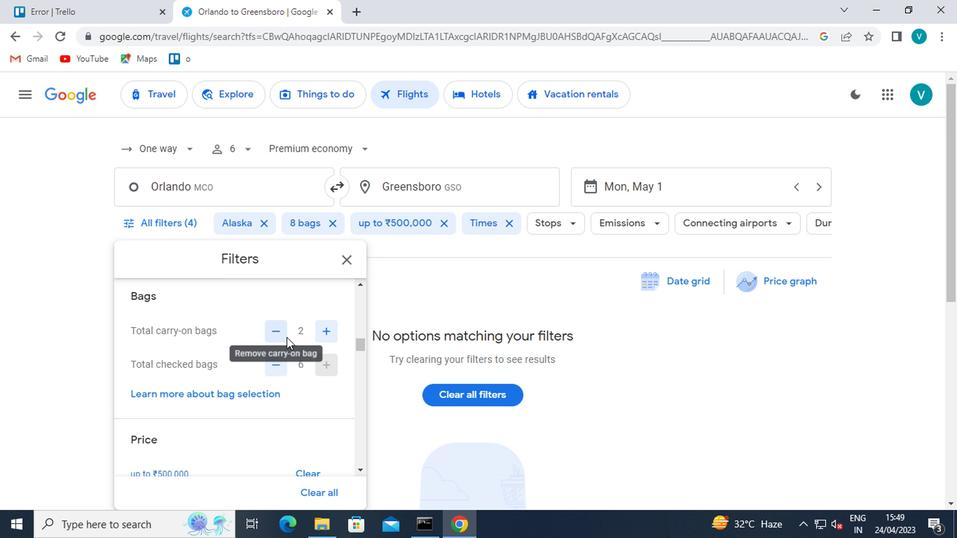 
Action: Mouse moved to (275, 369)
Screenshot: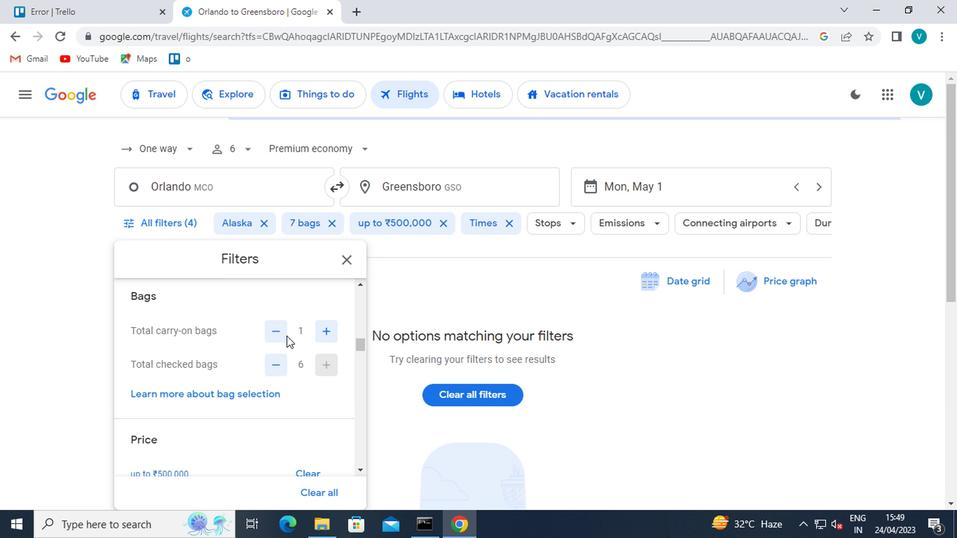 
Action: Mouse pressed left at (275, 369)
Screenshot: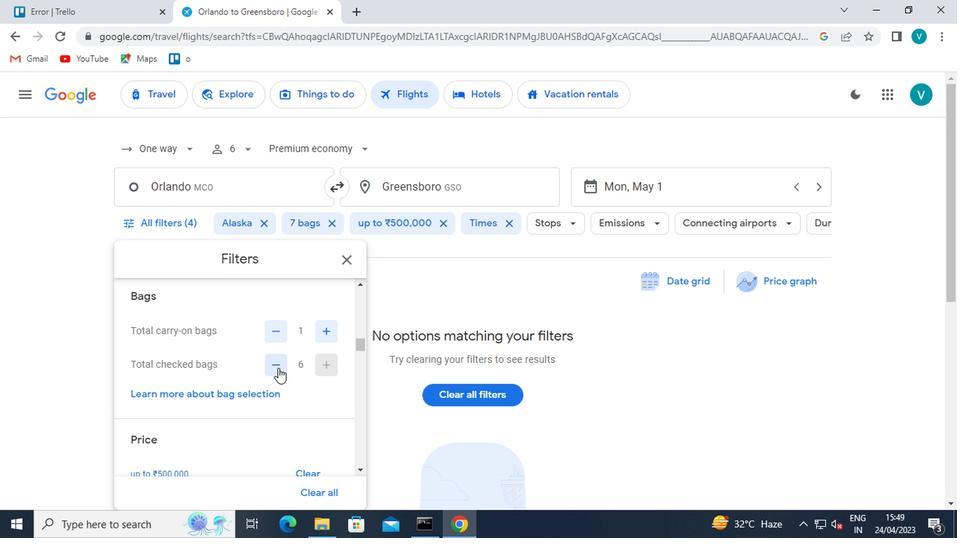 
Action: Mouse moved to (275, 369)
Screenshot: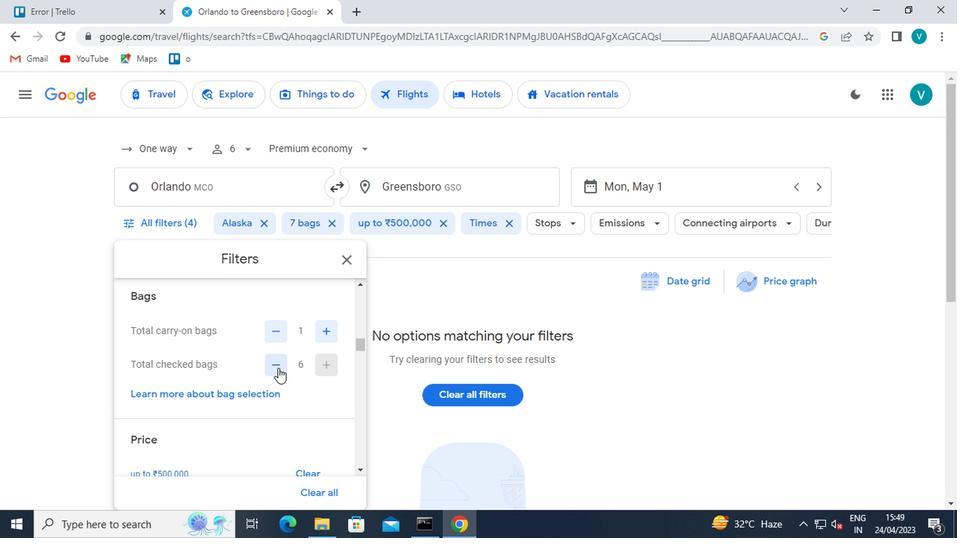 
Action: Mouse pressed left at (275, 369)
Screenshot: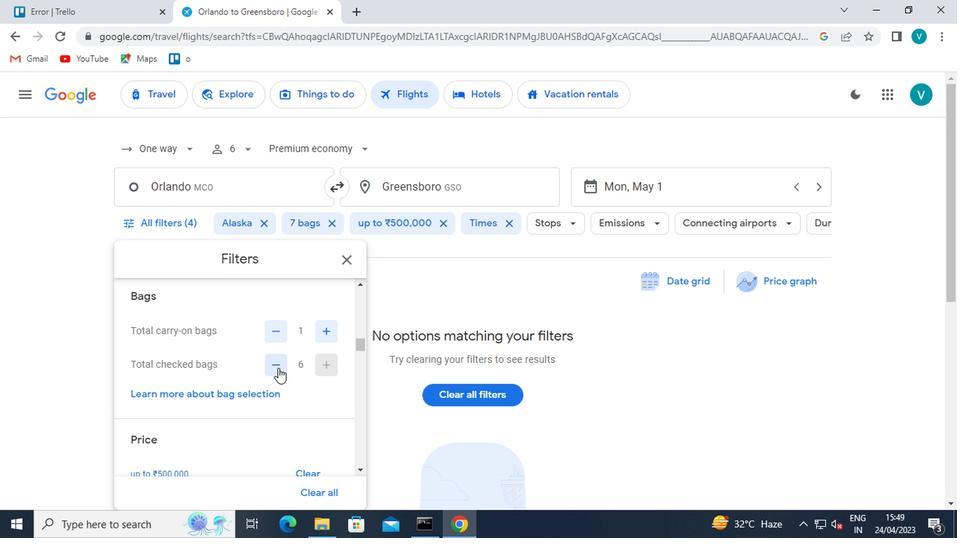 
Action: Mouse pressed left at (275, 369)
Screenshot: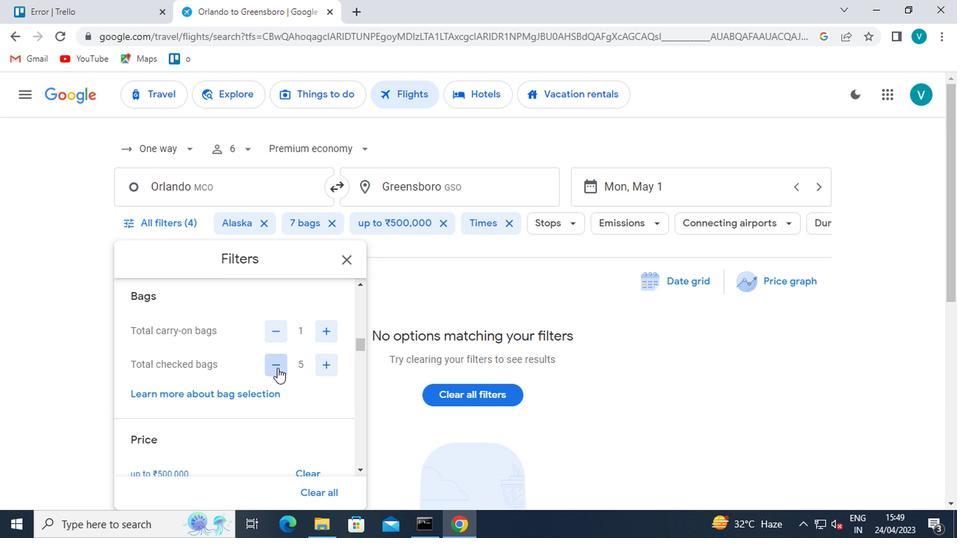 
Action: Mouse pressed left at (275, 369)
Screenshot: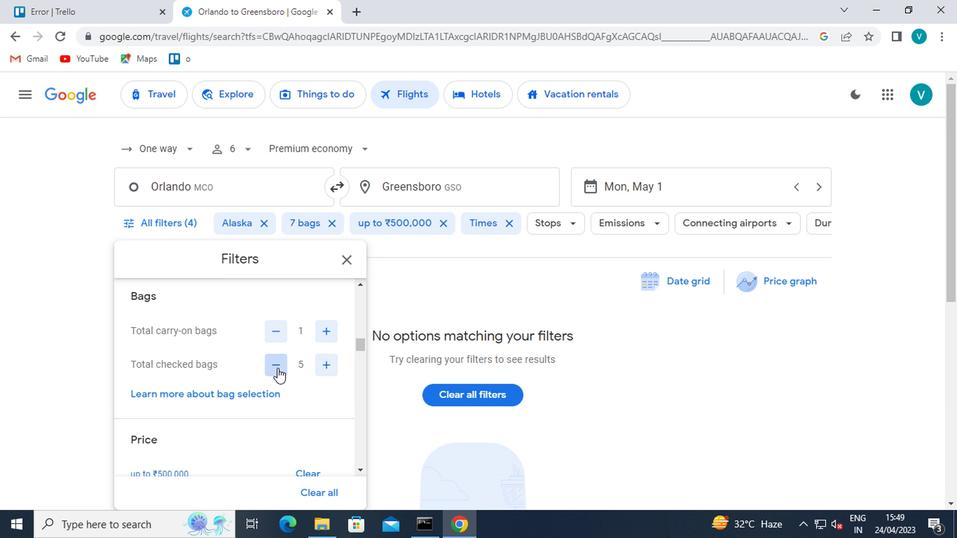 
Action: Mouse pressed left at (275, 369)
Screenshot: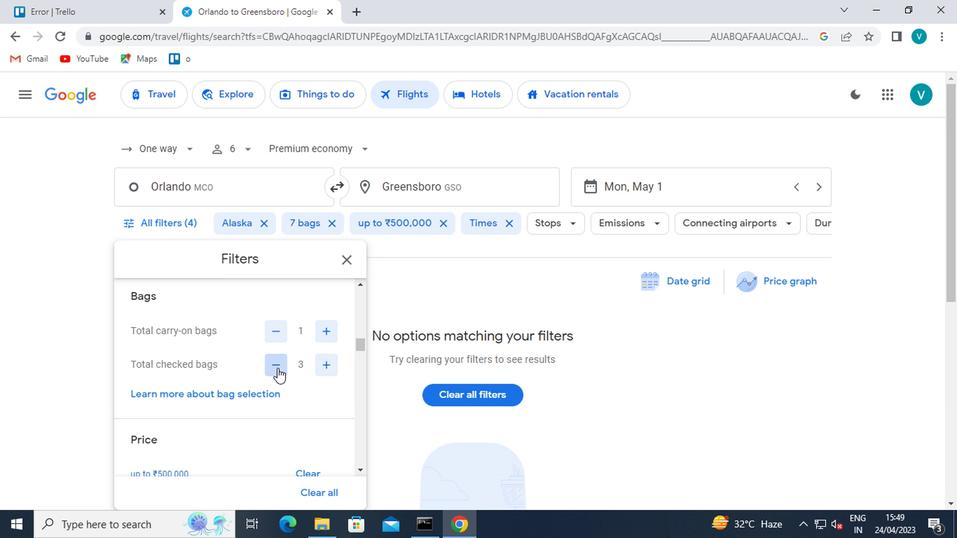 
Action: Mouse moved to (275, 368)
Screenshot: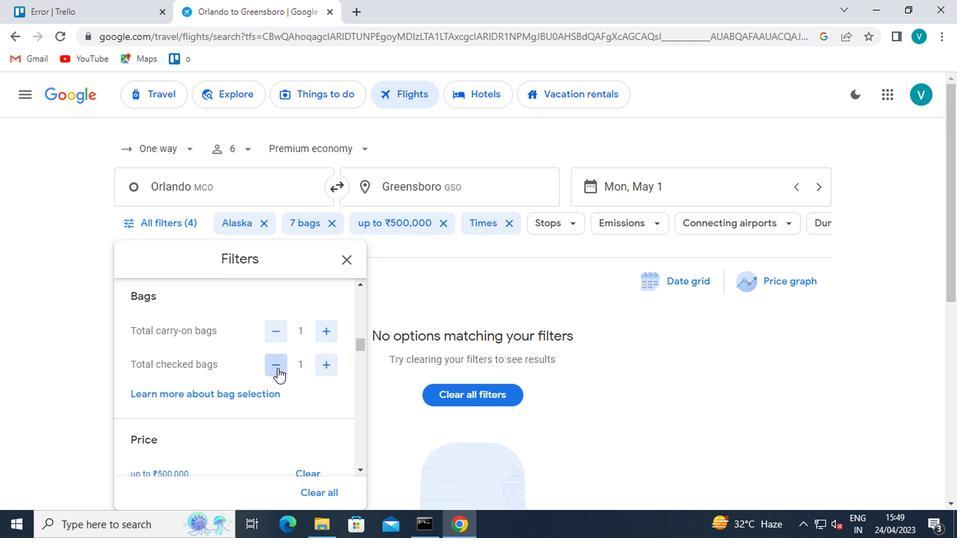 
Action: Mouse pressed left at (275, 368)
Screenshot: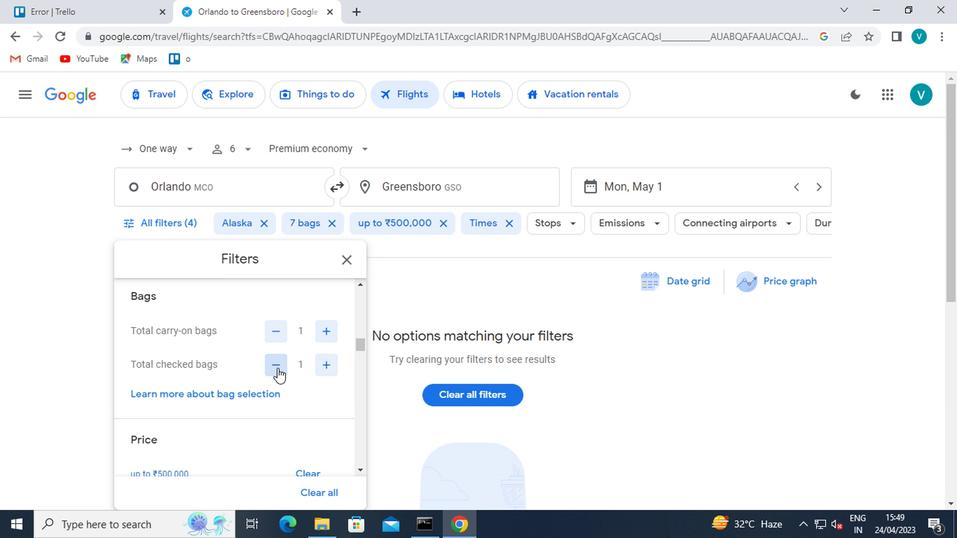 
Action: Mouse moved to (281, 363)
Screenshot: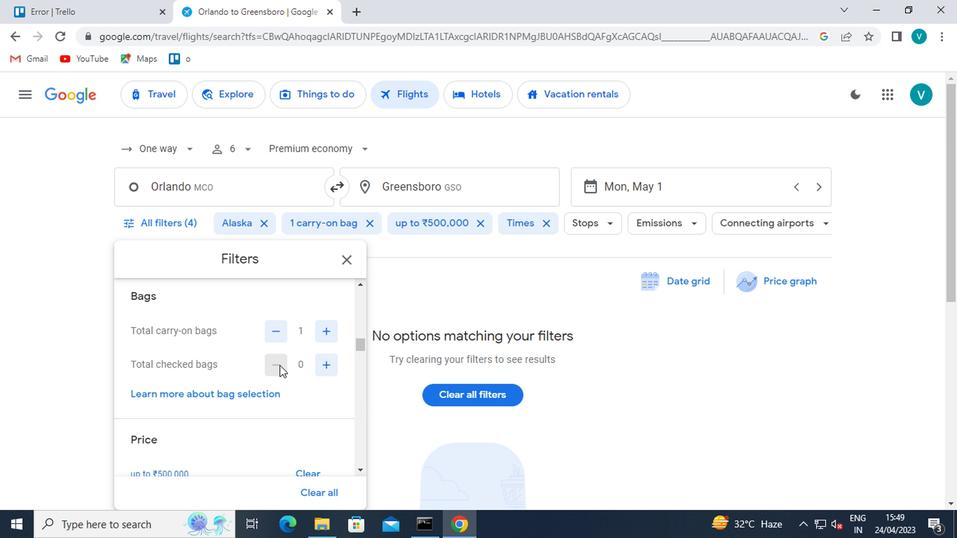 
Action: Mouse scrolled (281, 363) with delta (0, 0)
Screenshot: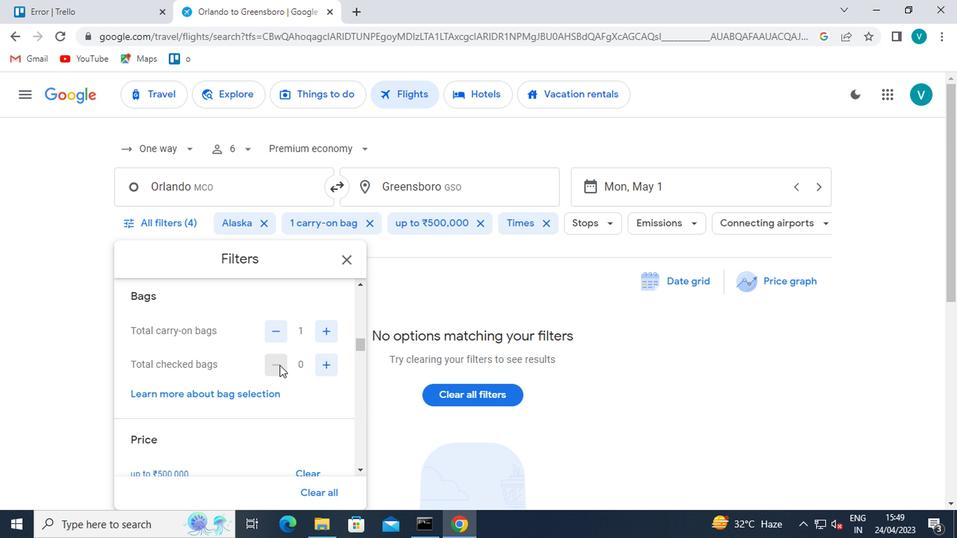 
Action: Mouse scrolled (281, 363) with delta (0, 0)
Screenshot: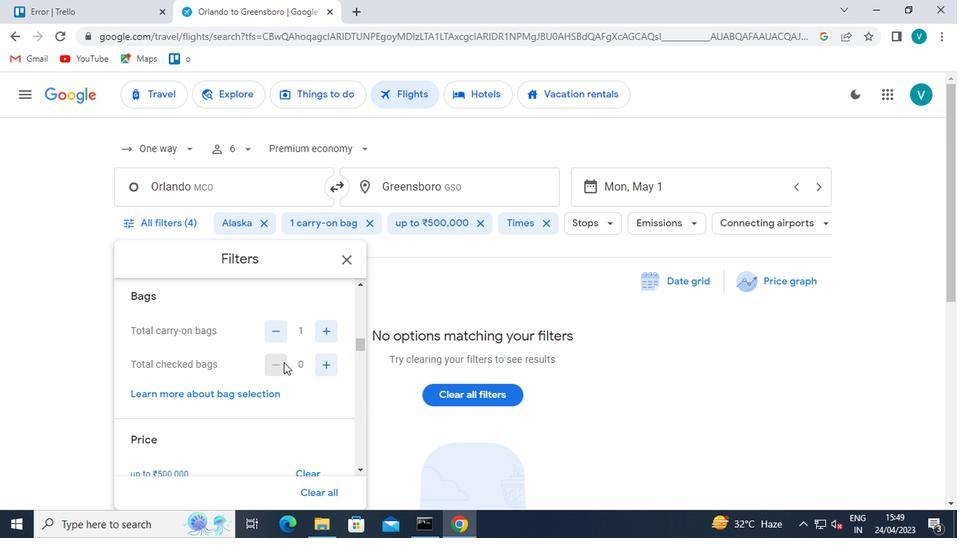 
Action: Mouse moved to (336, 360)
Screenshot: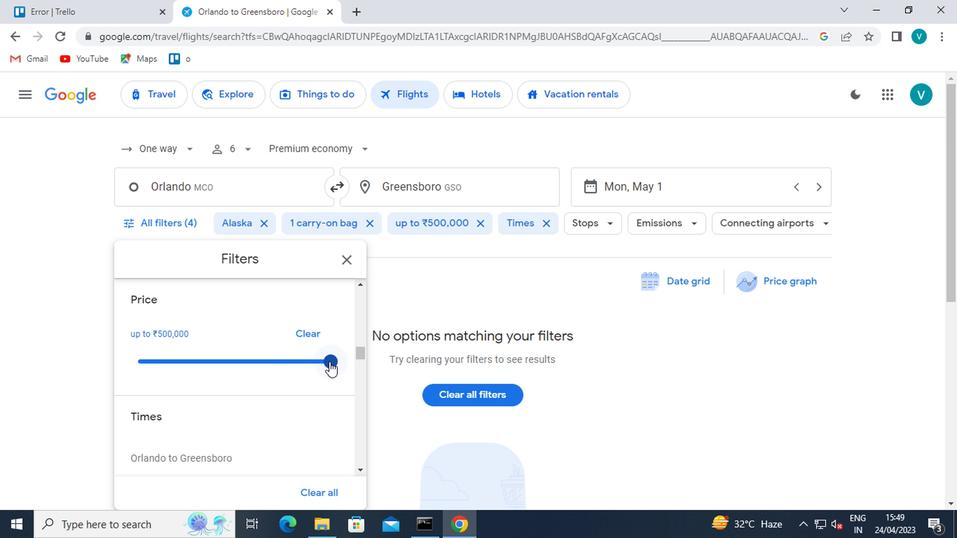 
Action: Mouse pressed left at (336, 360)
Screenshot: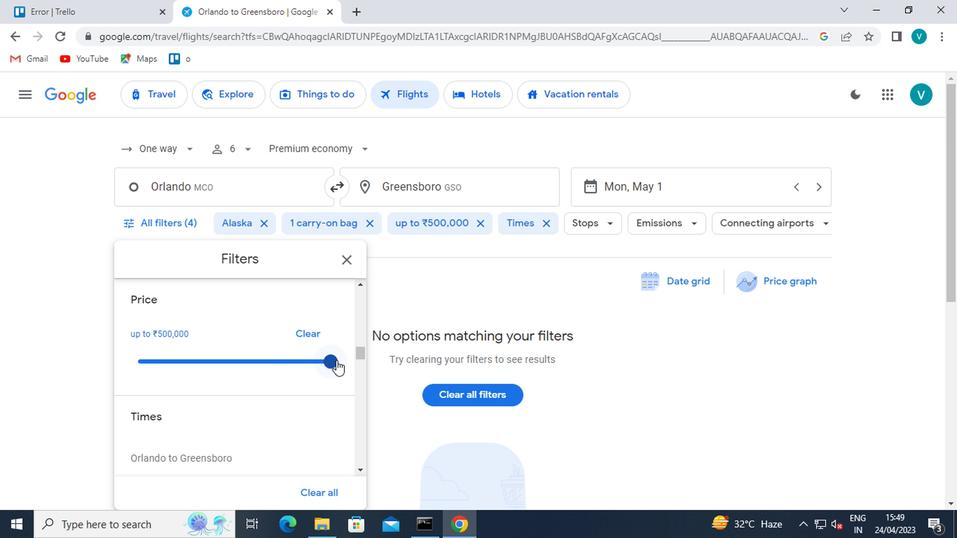 
Action: Mouse moved to (315, 366)
Screenshot: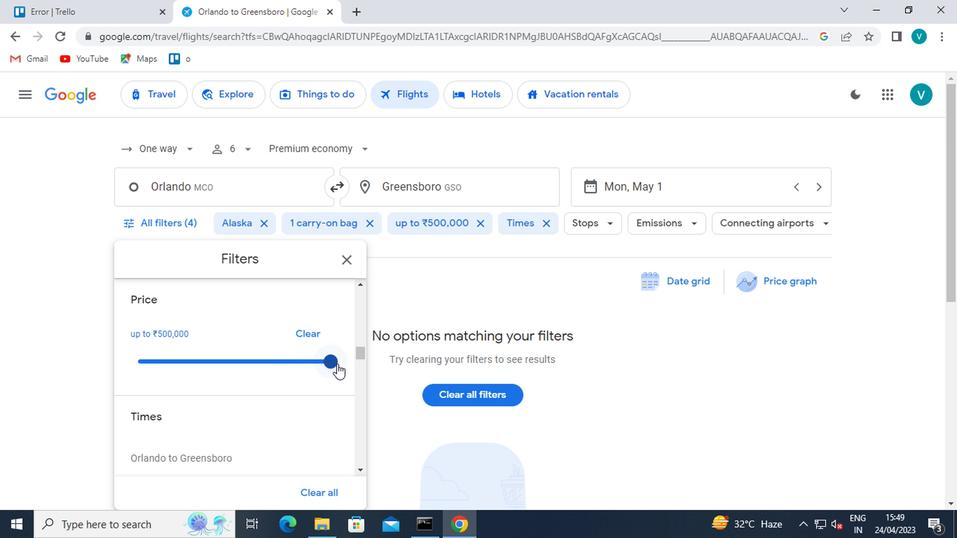 
Action: Mouse scrolled (315, 365) with delta (0, 0)
Screenshot: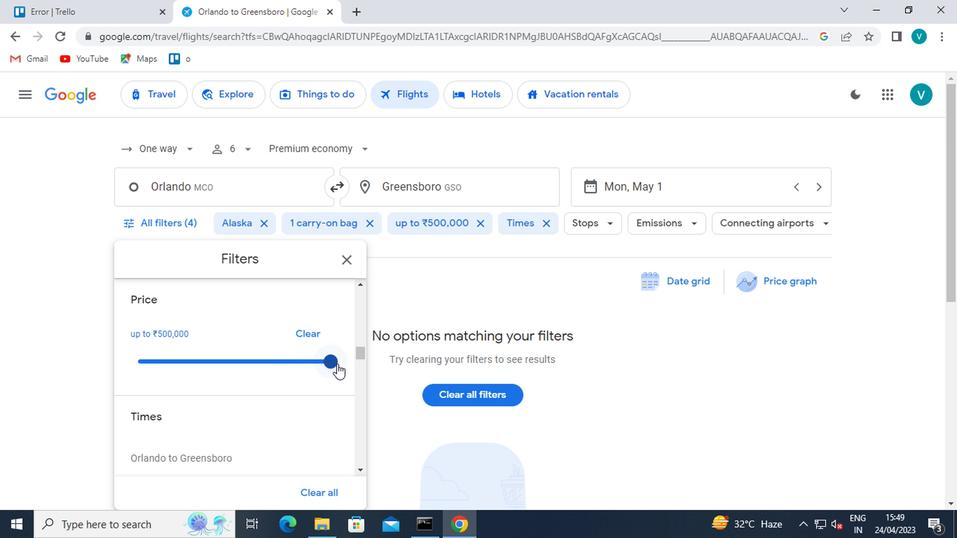 
Action: Mouse moved to (298, 365)
Screenshot: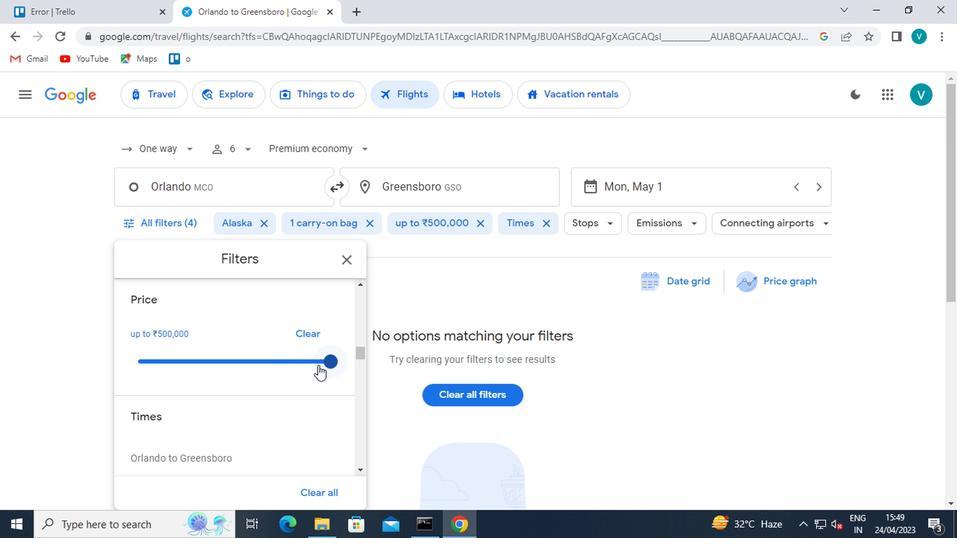
Action: Mouse scrolled (298, 365) with delta (0, 0)
Screenshot: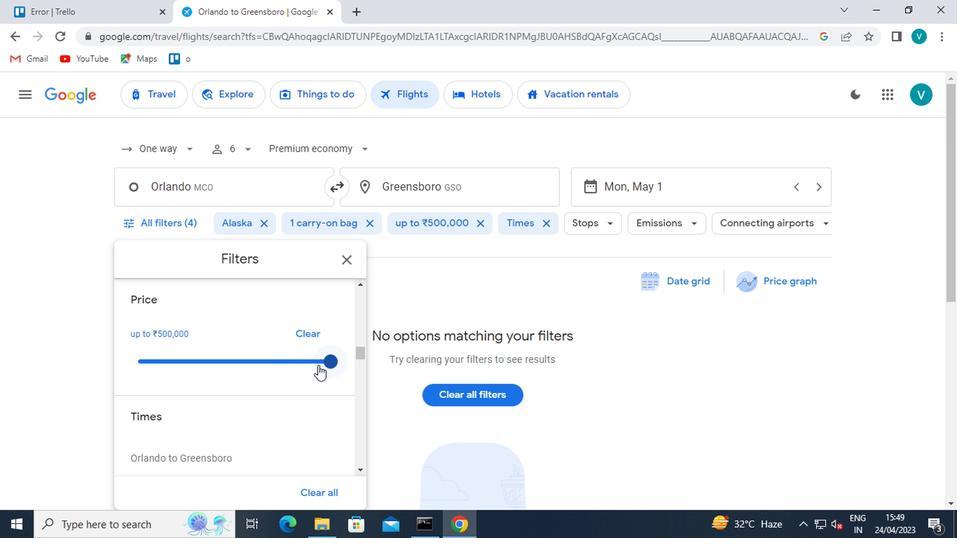 
Action: Mouse moved to (186, 385)
Screenshot: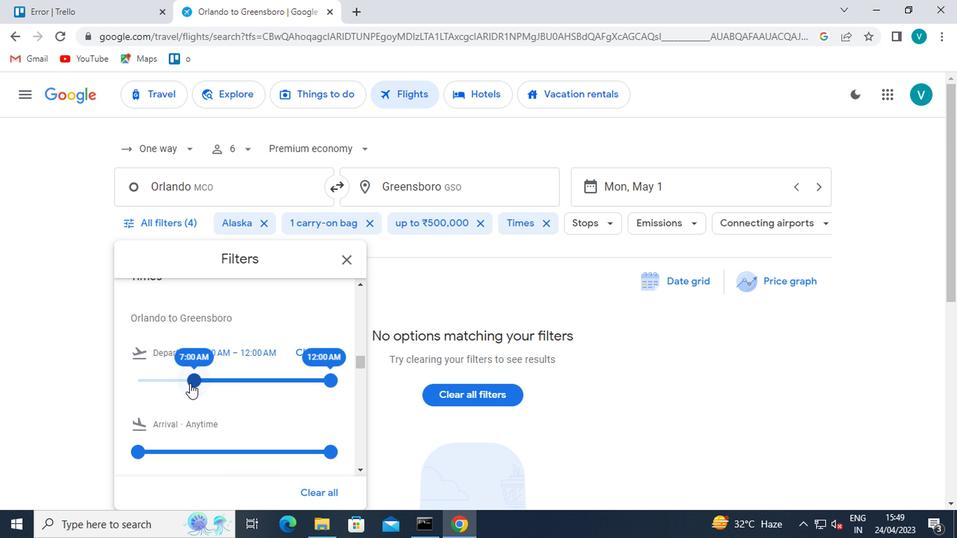 
Action: Mouse pressed left at (186, 385)
Screenshot: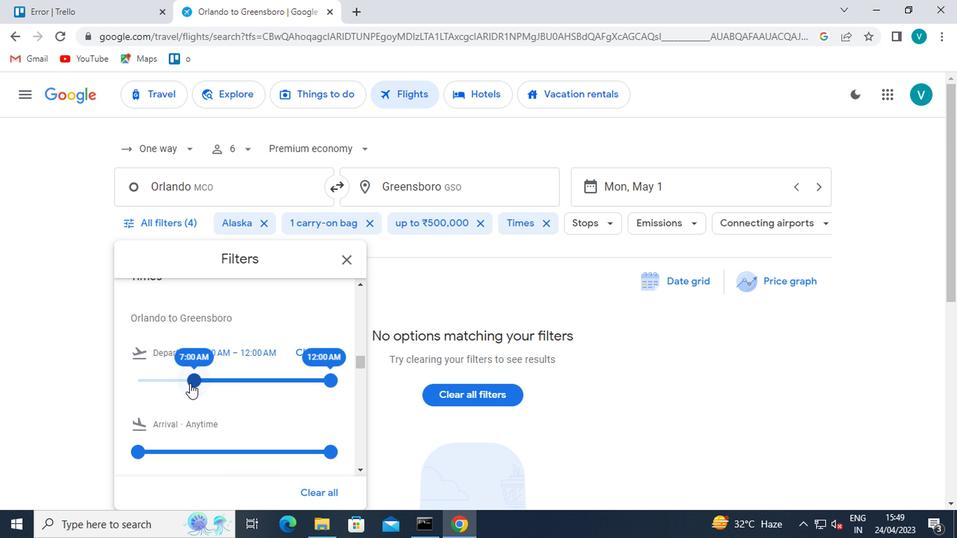 
Action: Mouse moved to (275, 336)
Screenshot: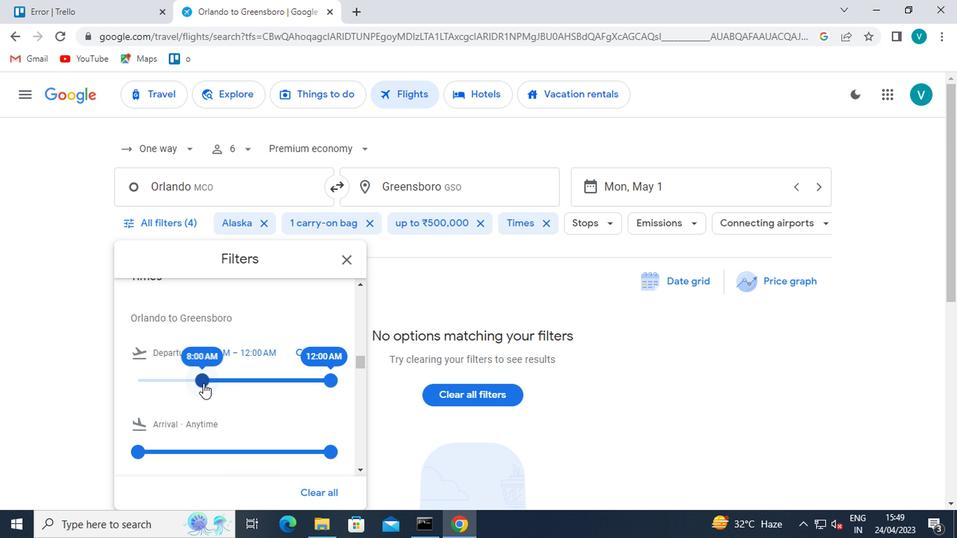 
